 Task: Look for space in Nabīnagar, India from 5th June, 2023 to 16th June, 2023 for 2 adults in price range Rs.14000 to Rs.18000. Place can be entire place with 1  bedroom having 1 bed and 1 bathroom. Property type can be house, flat, guest house, hotel. Amenities needed are: wifi, washing machine. Booking option can be shelf check-in. Required host language is English.
Action: Mouse moved to (464, 82)
Screenshot: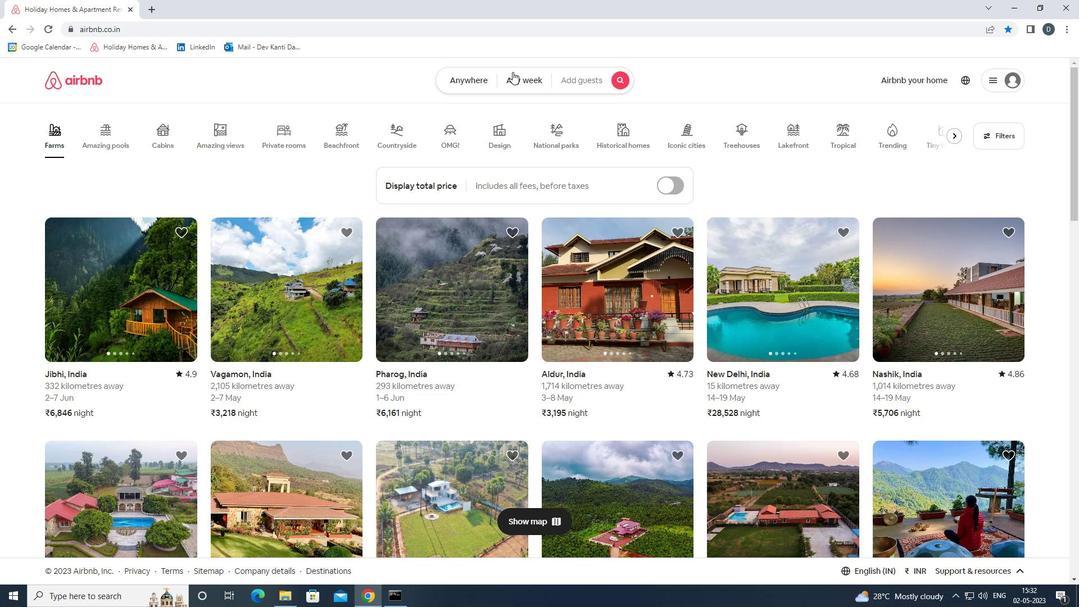 
Action: Mouse pressed left at (464, 82)
Screenshot: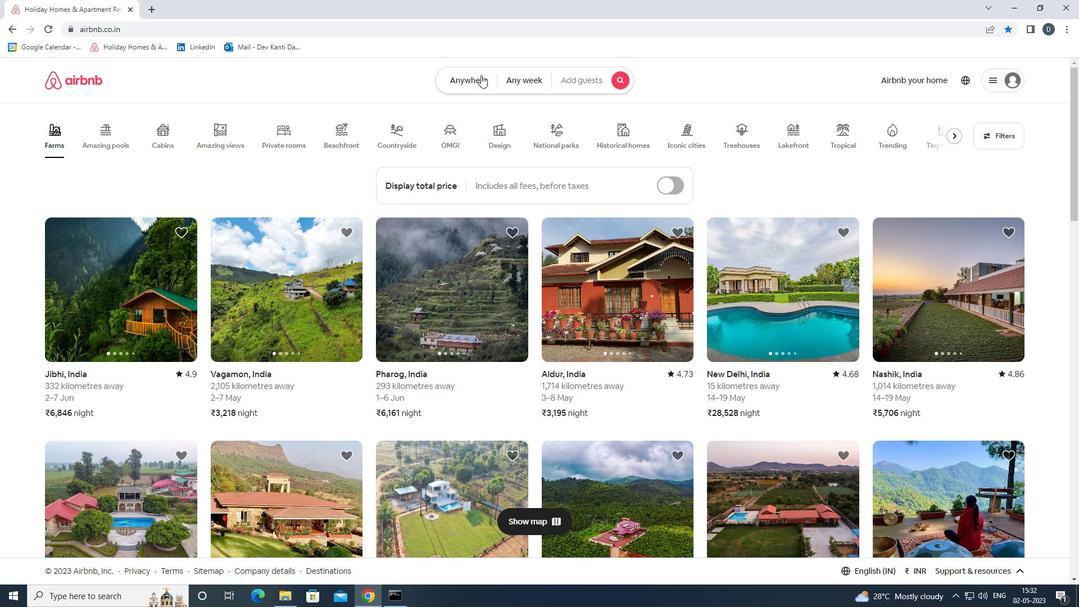 
Action: Mouse moved to (443, 128)
Screenshot: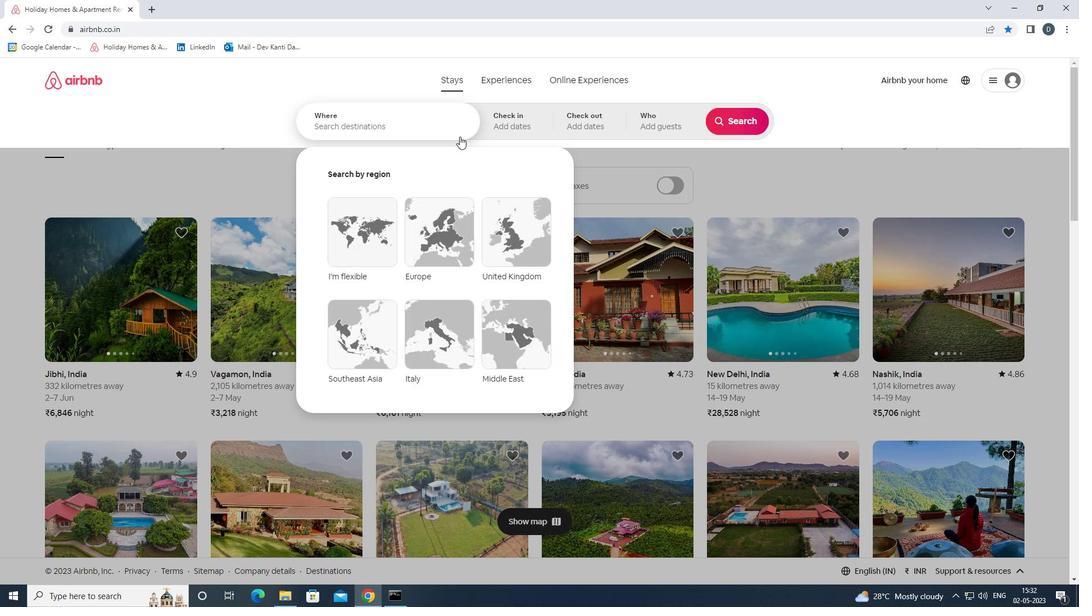 
Action: Mouse pressed left at (443, 128)
Screenshot: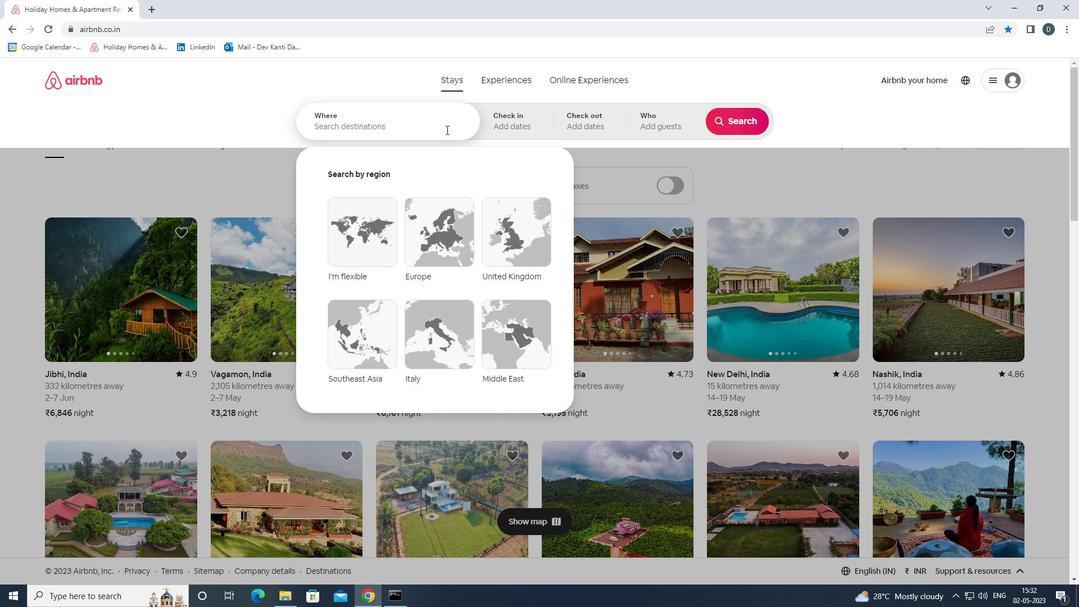 
Action: Mouse moved to (440, 128)
Screenshot: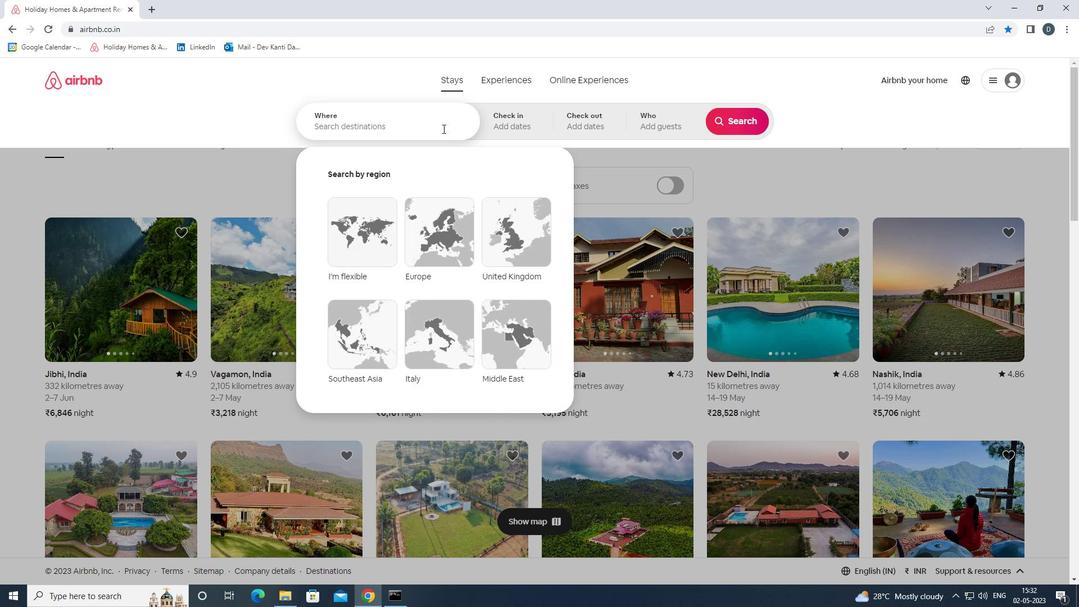 
Action: Key pressed <Key.shift>NABINAGAR<Key.down><Key.down><Key.up><Key.up>,<Key.shift>INDIA<Key.enter>
Screenshot: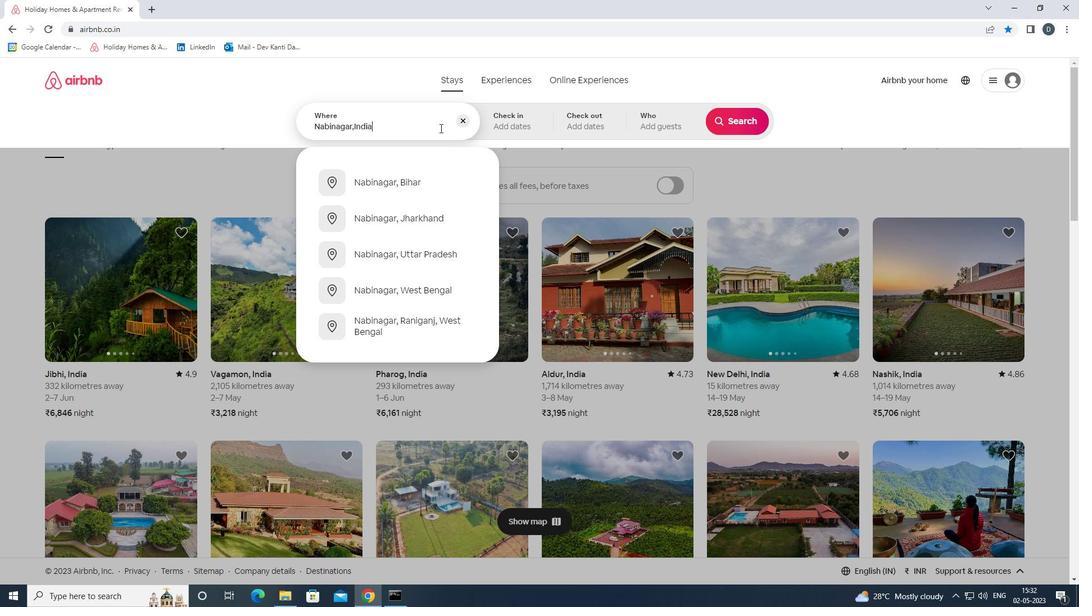 
Action: Mouse moved to (592, 286)
Screenshot: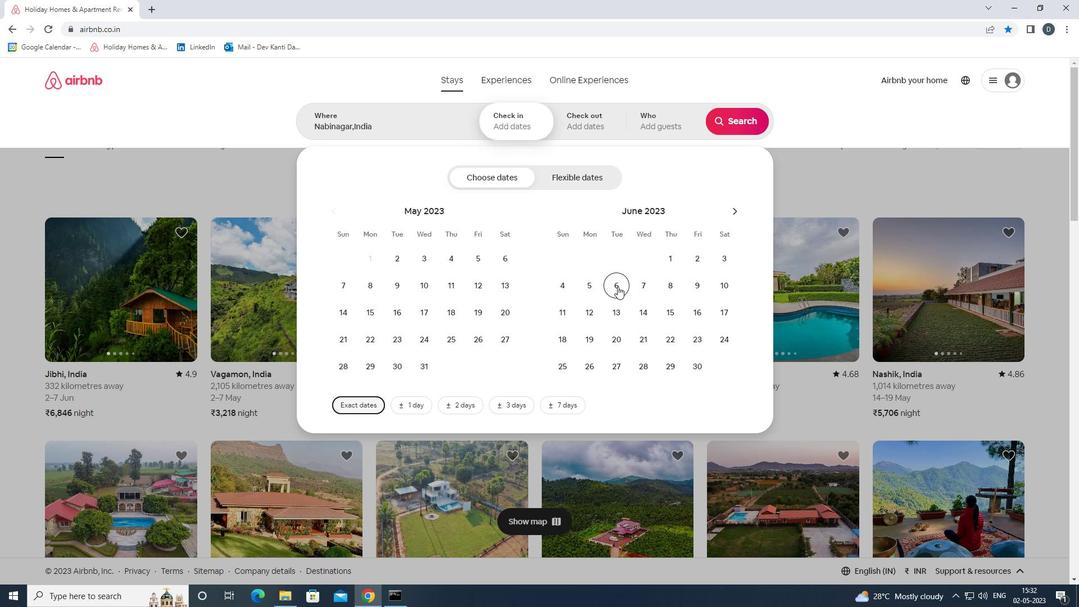 
Action: Mouse pressed left at (592, 286)
Screenshot: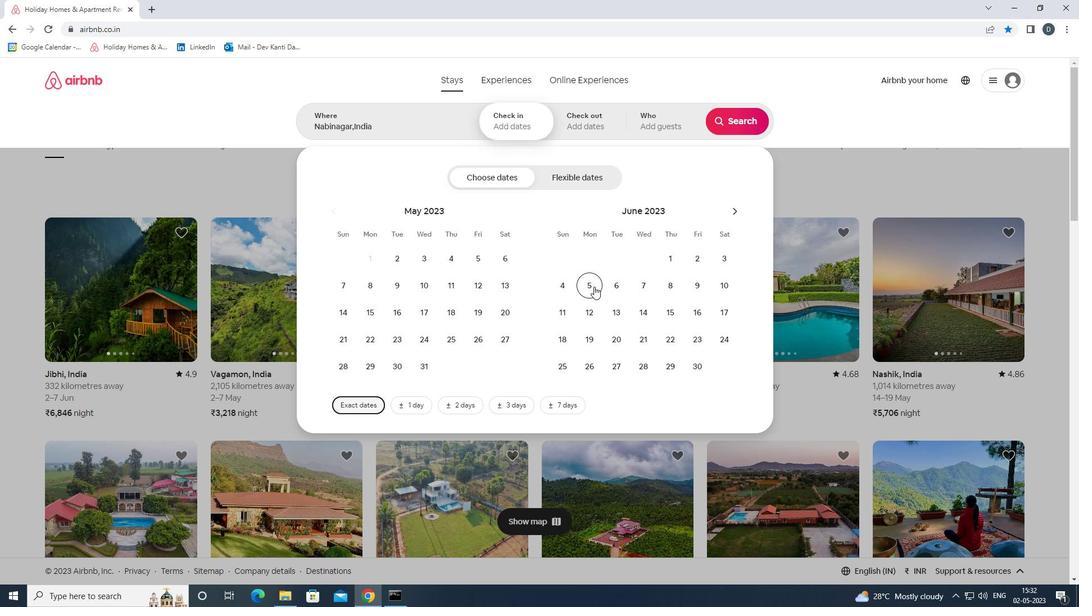 
Action: Mouse moved to (697, 317)
Screenshot: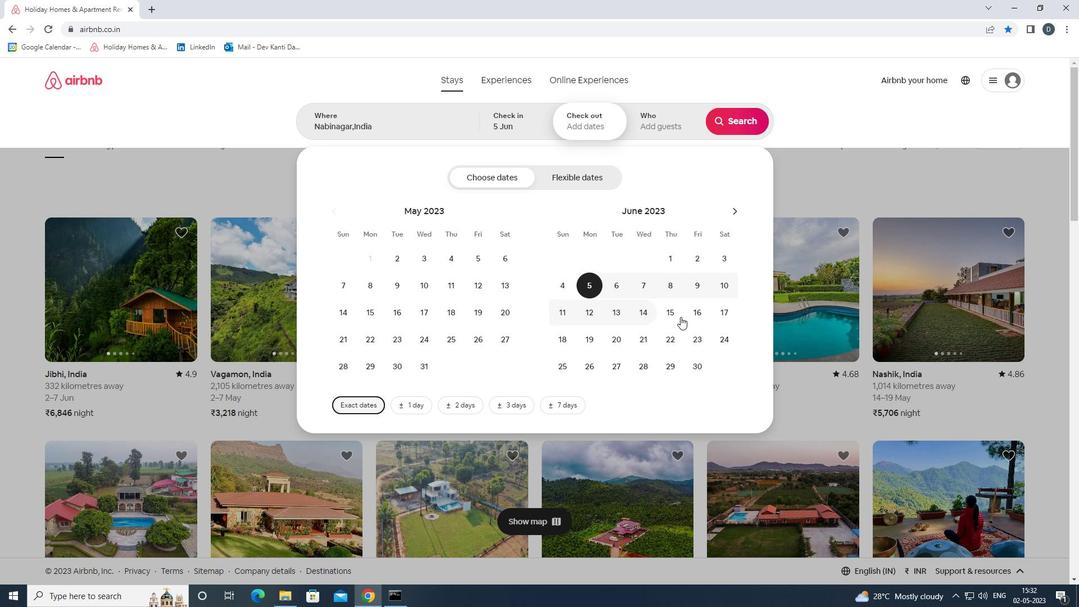 
Action: Mouse pressed left at (697, 317)
Screenshot: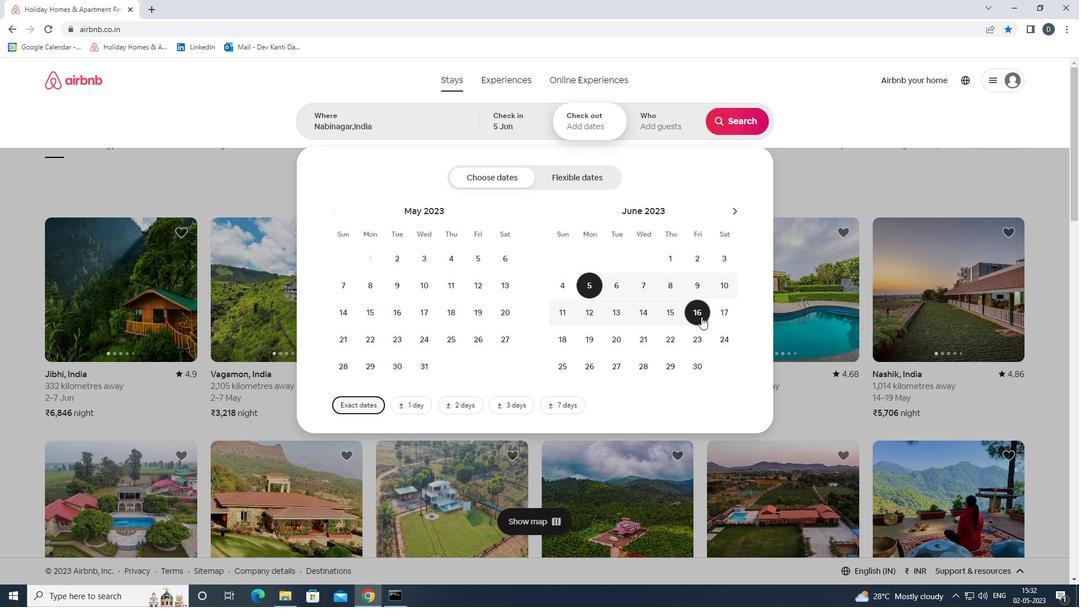 
Action: Mouse moved to (657, 124)
Screenshot: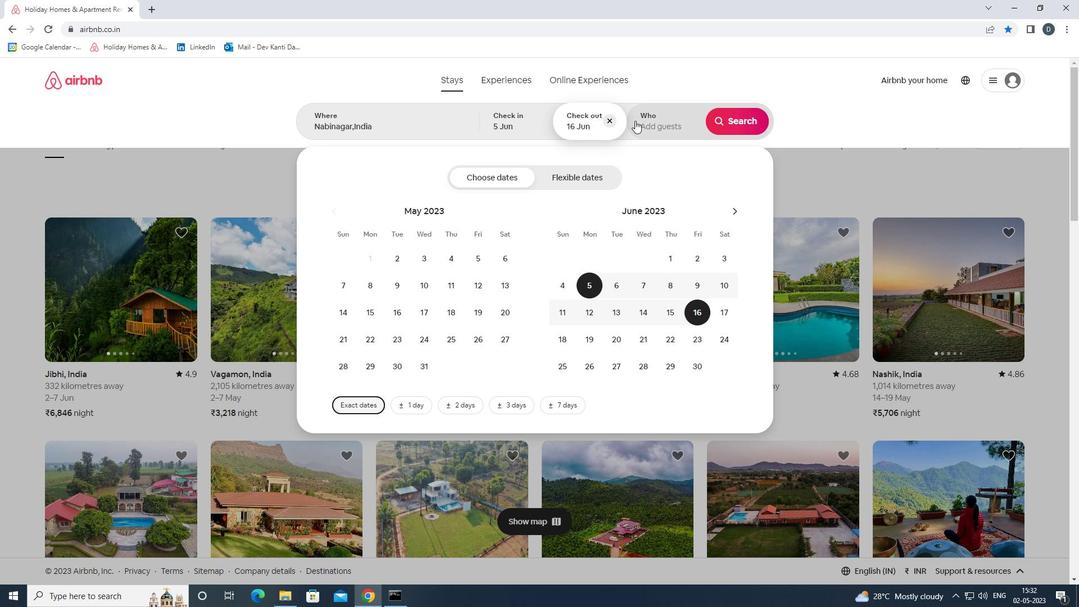 
Action: Mouse pressed left at (657, 124)
Screenshot: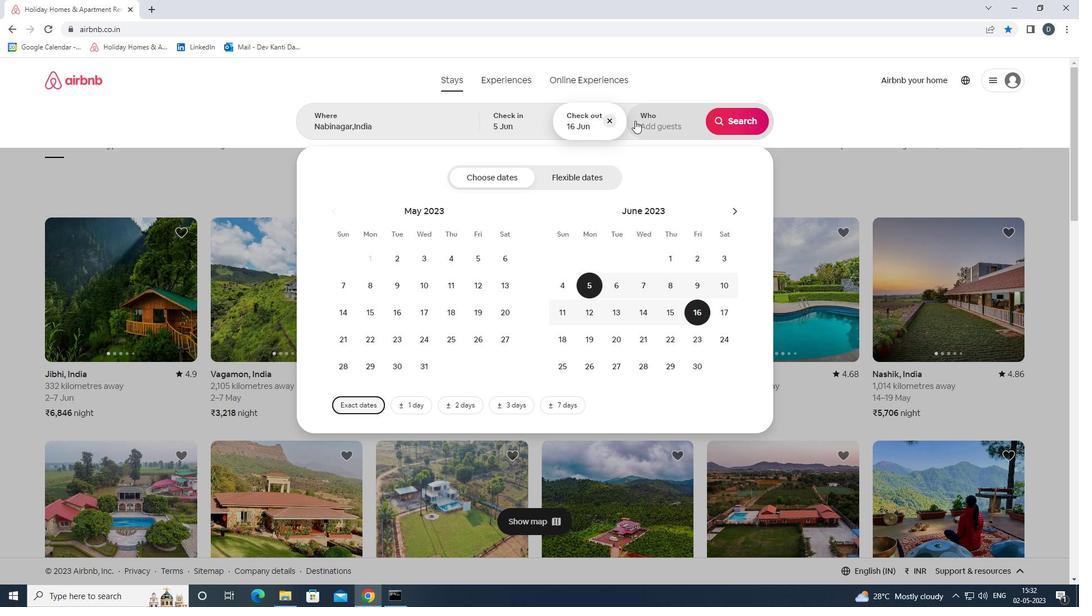 
Action: Mouse moved to (743, 183)
Screenshot: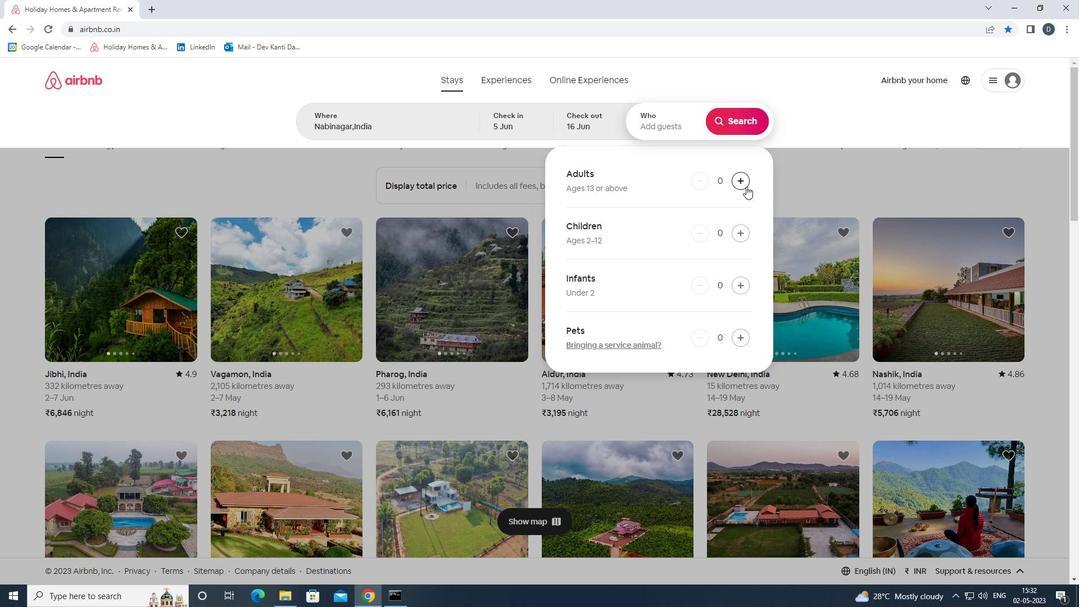 
Action: Mouse pressed left at (743, 183)
Screenshot: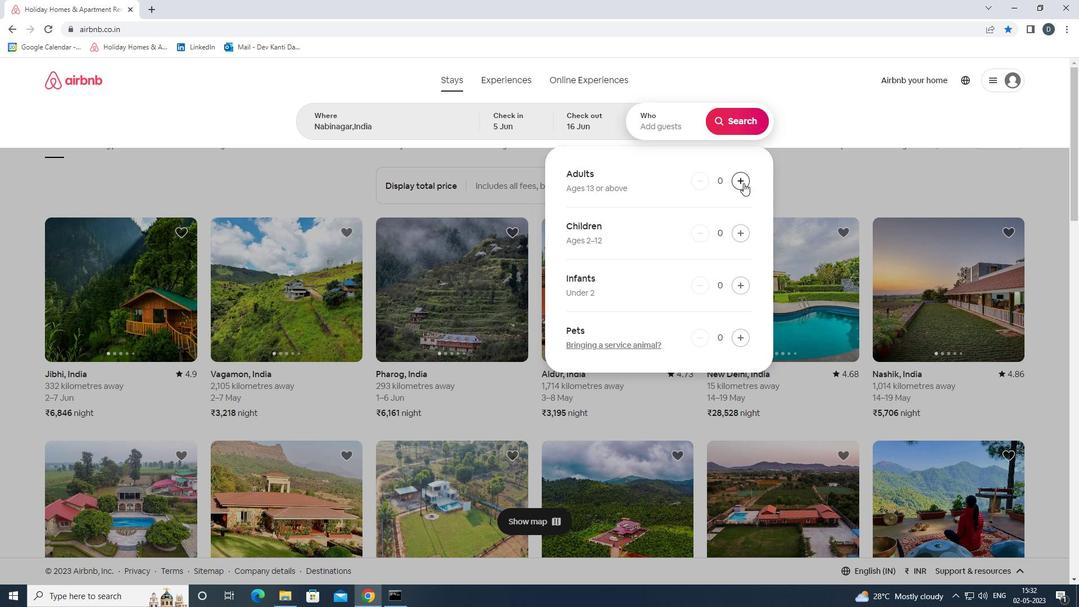 
Action: Mouse pressed left at (743, 183)
Screenshot: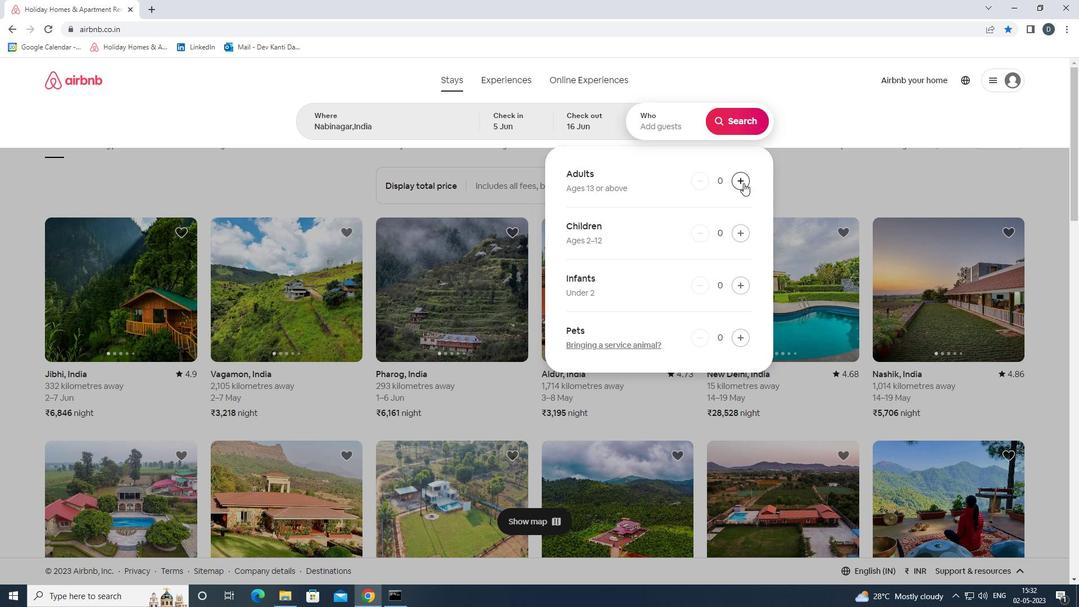 
Action: Mouse moved to (730, 127)
Screenshot: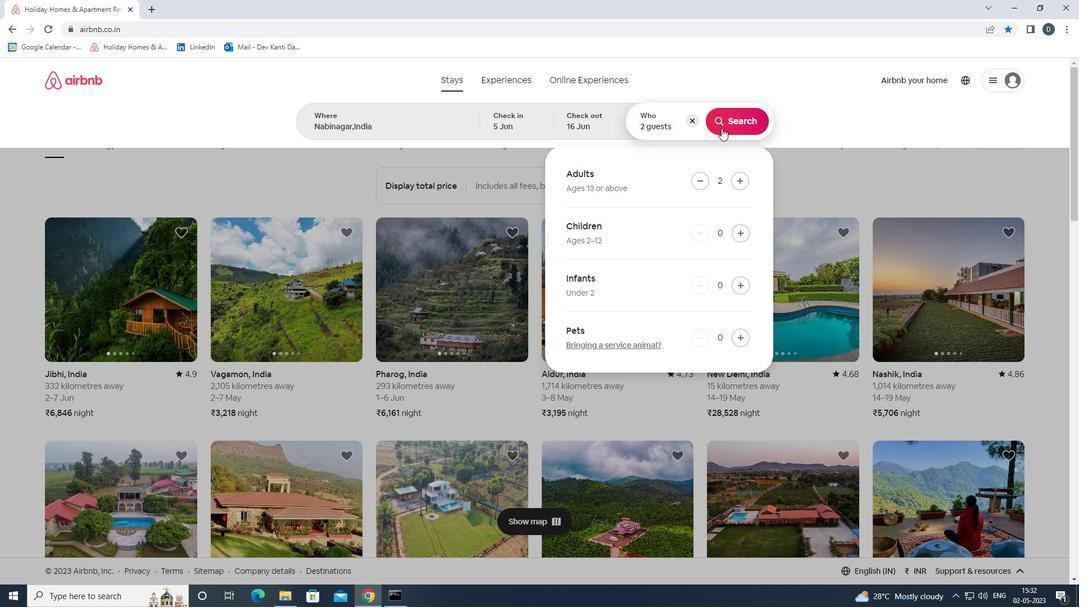 
Action: Mouse pressed left at (730, 127)
Screenshot: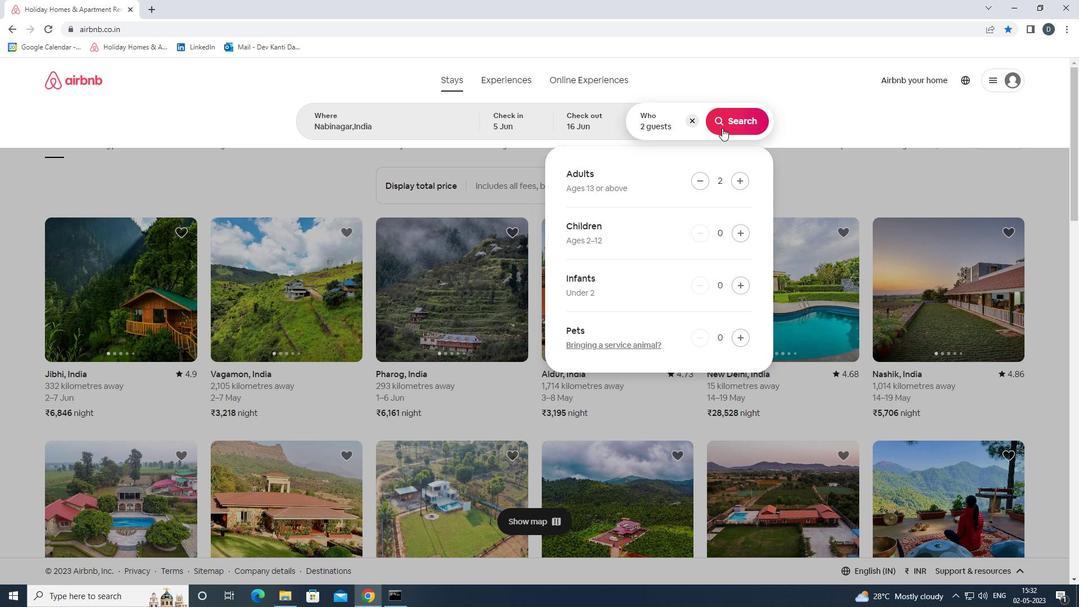 
Action: Mouse moved to (1026, 120)
Screenshot: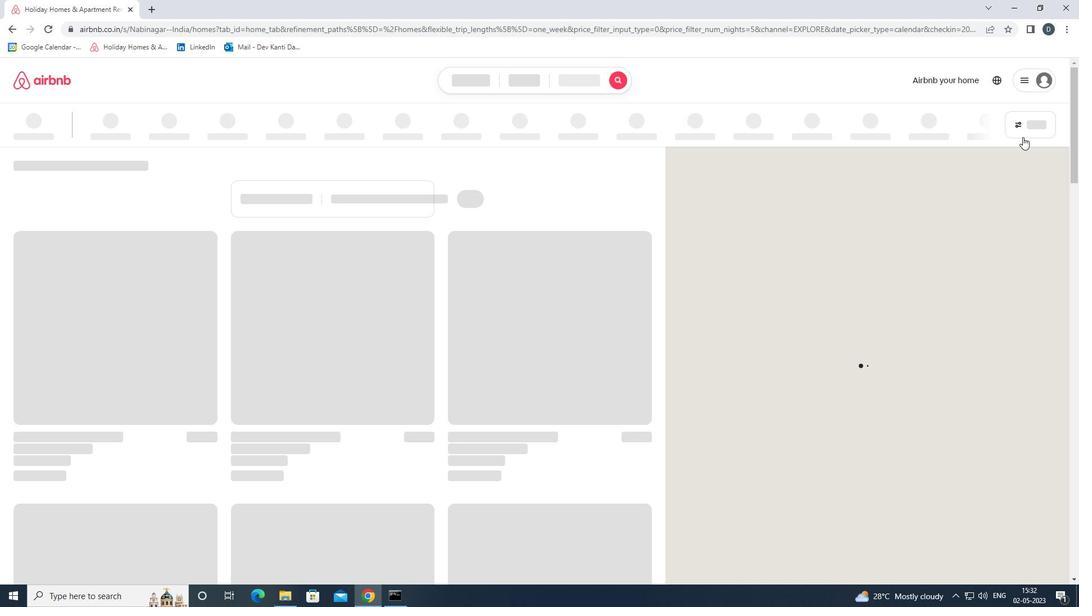 
Action: Mouse pressed left at (1026, 120)
Screenshot: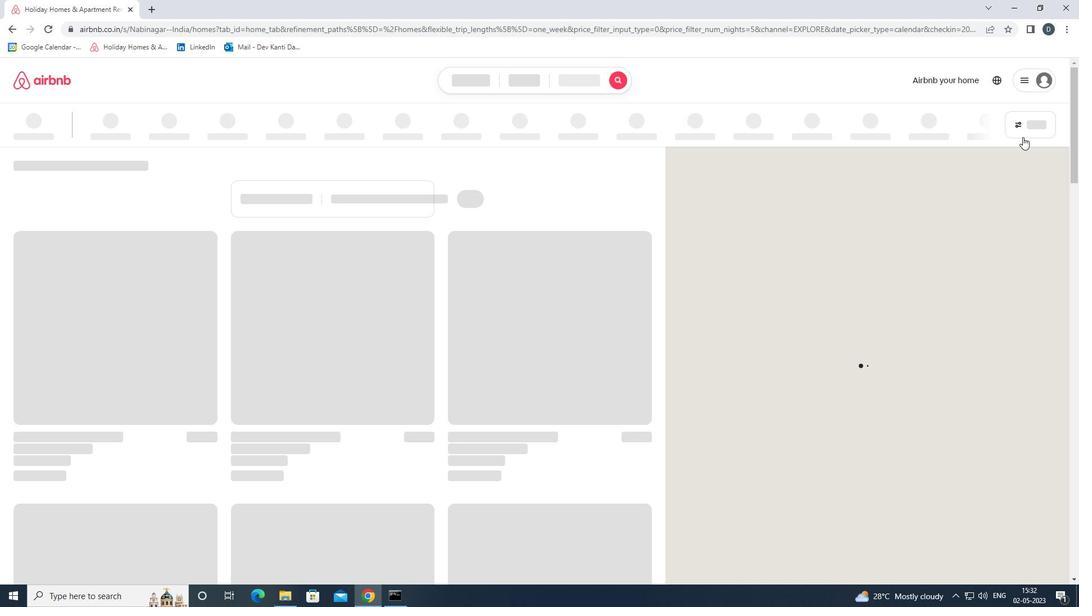 
Action: Mouse moved to (436, 269)
Screenshot: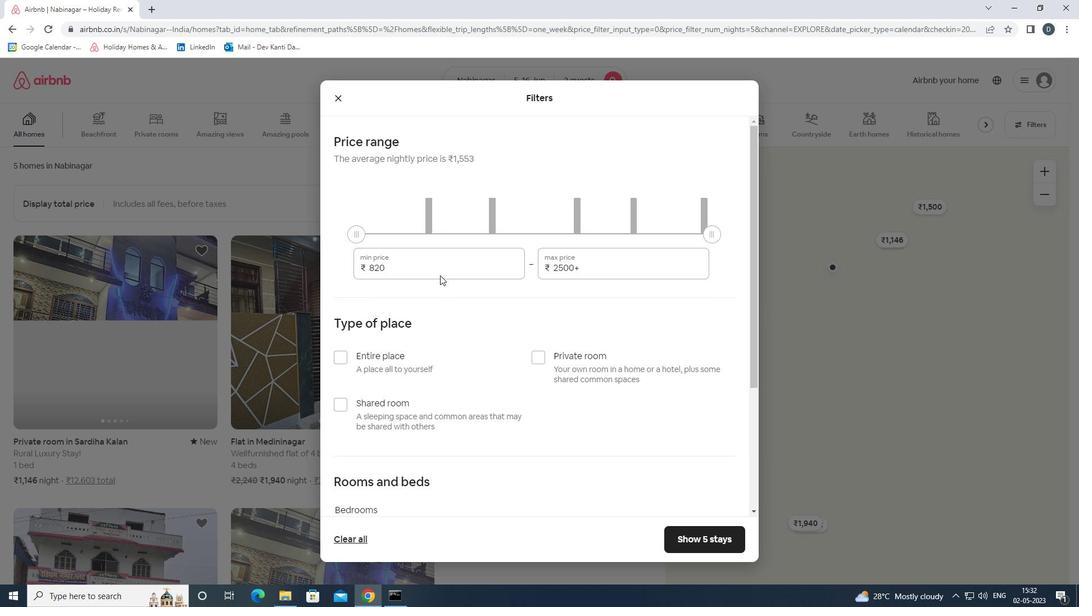 
Action: Mouse pressed left at (436, 269)
Screenshot: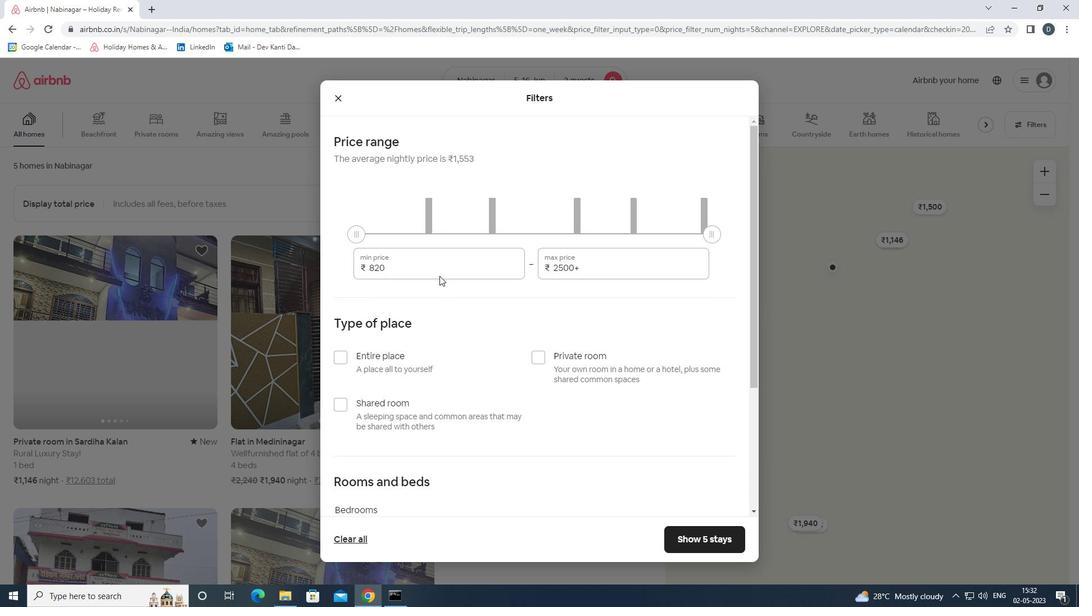 
Action: Mouse pressed left at (436, 269)
Screenshot: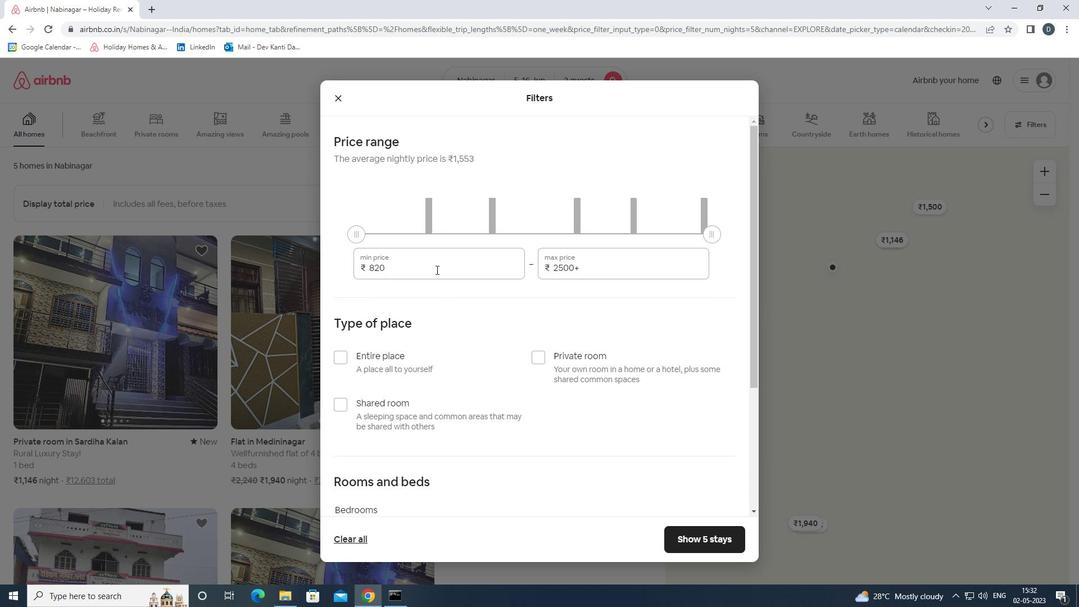 
Action: Mouse moved to (441, 268)
Screenshot: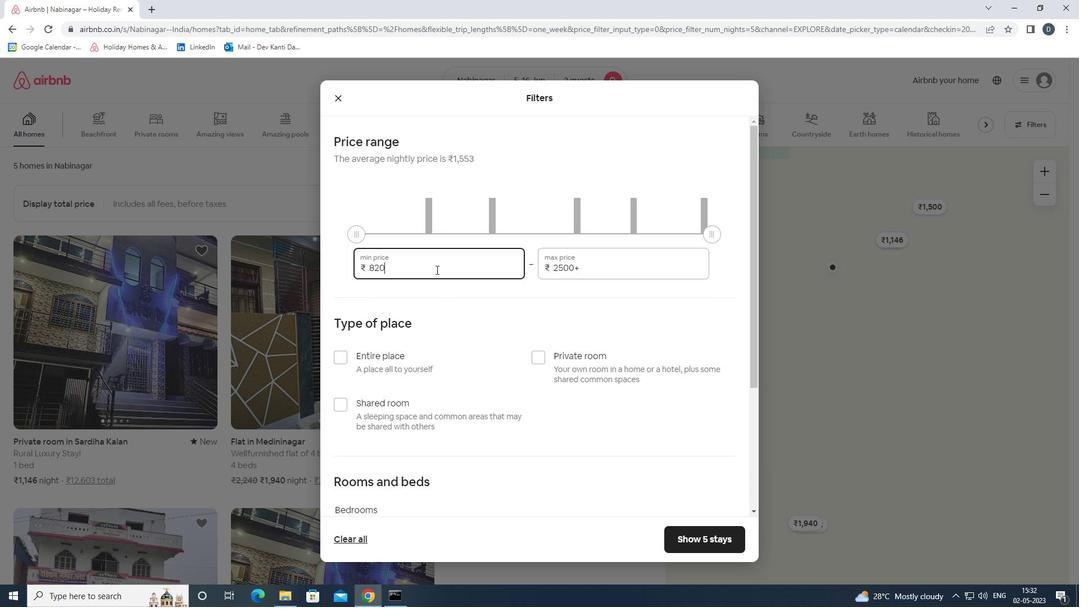 
Action: Key pressed 14000<Key.tab>18000
Screenshot: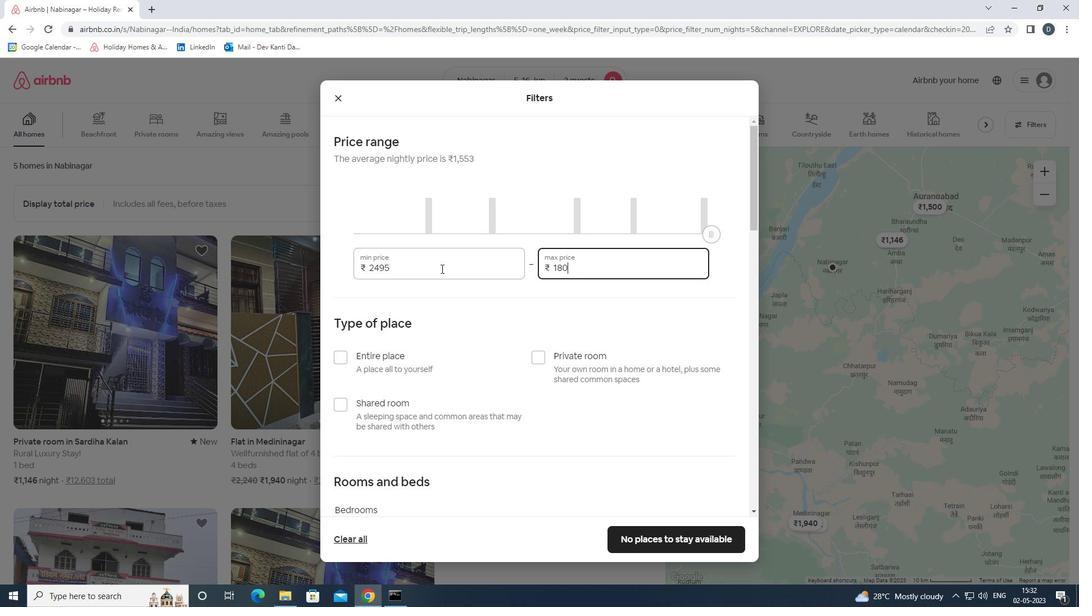 
Action: Mouse moved to (539, 311)
Screenshot: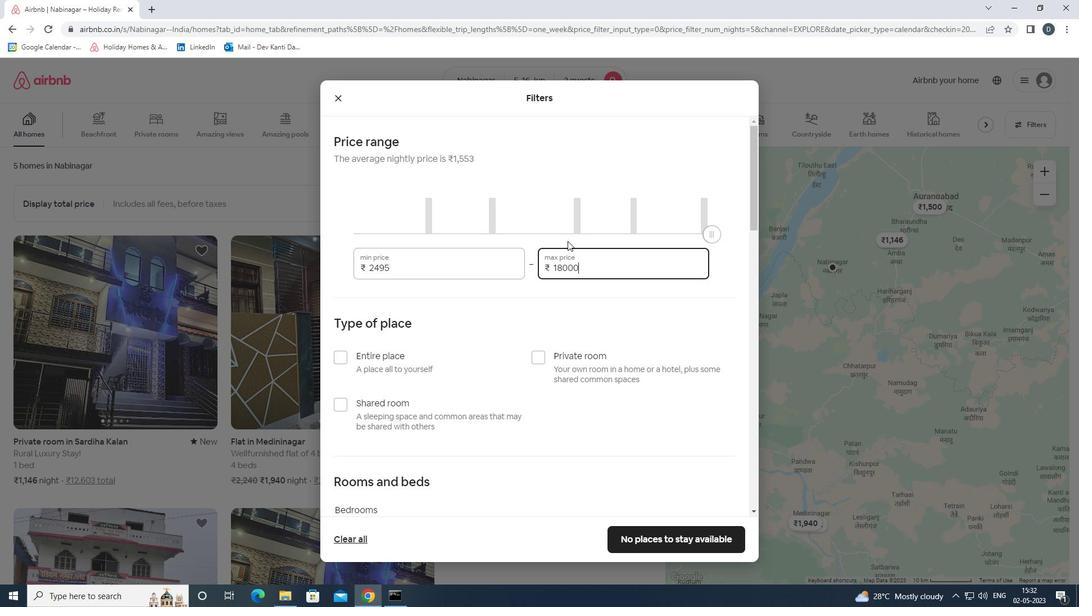 
Action: Mouse scrolled (539, 310) with delta (0, 0)
Screenshot: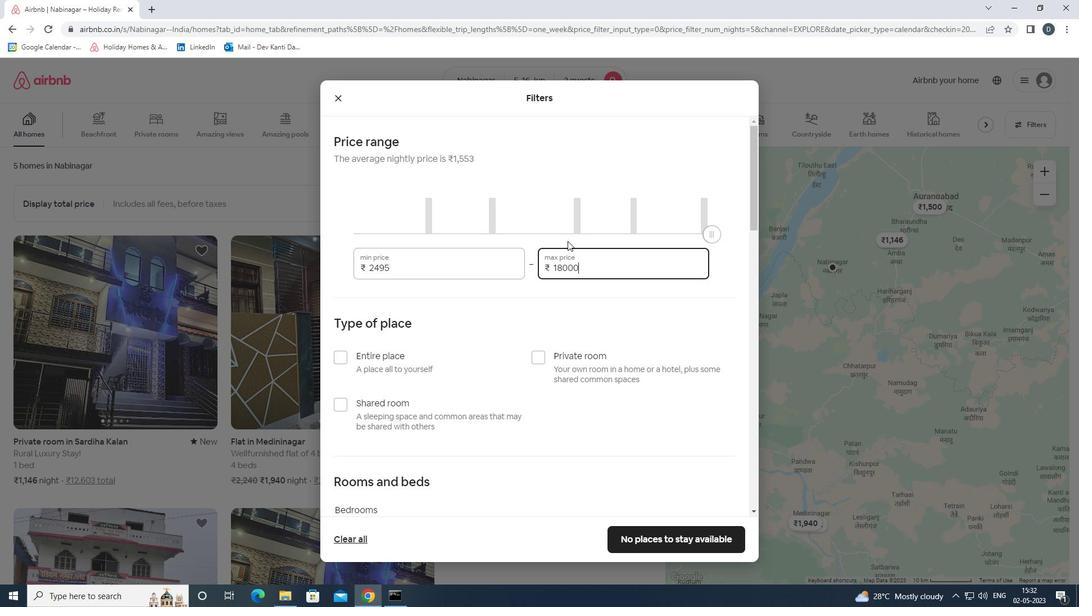 
Action: Mouse moved to (534, 318)
Screenshot: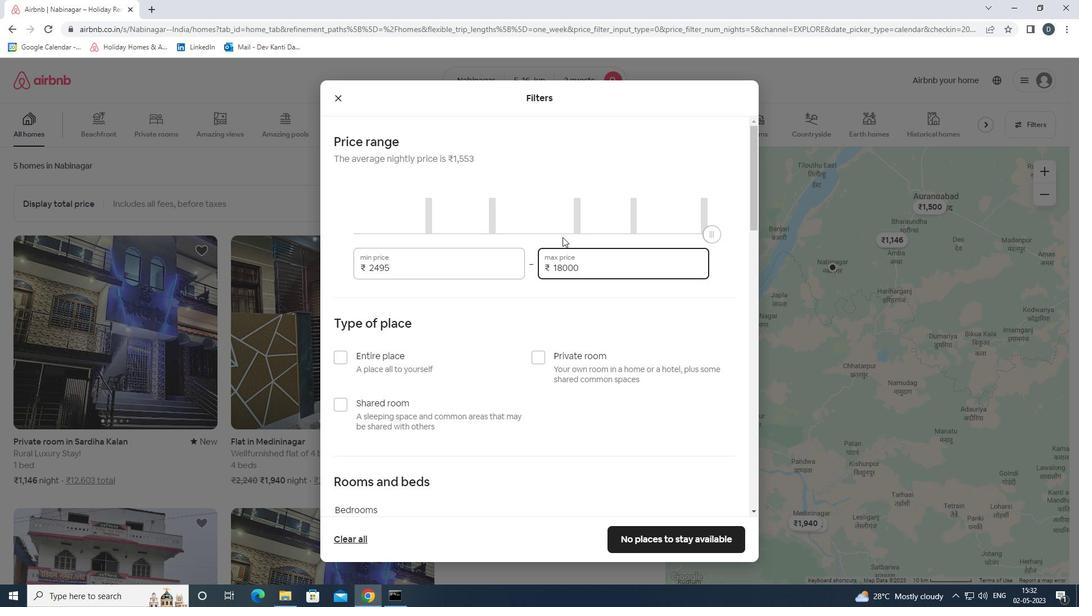 
Action: Mouse scrolled (534, 317) with delta (0, 0)
Screenshot: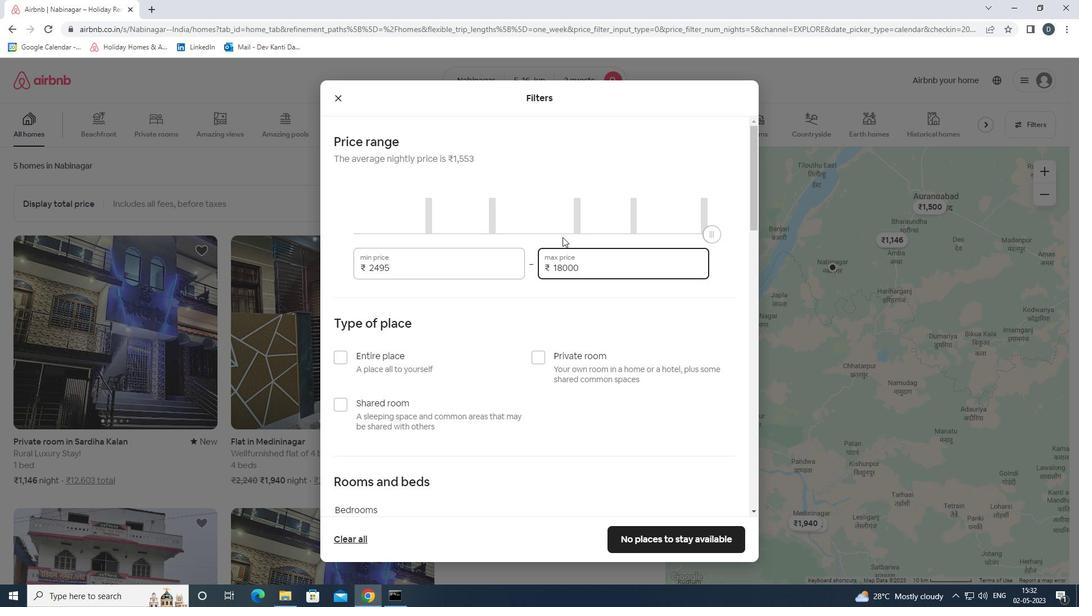 
Action: Mouse moved to (359, 249)
Screenshot: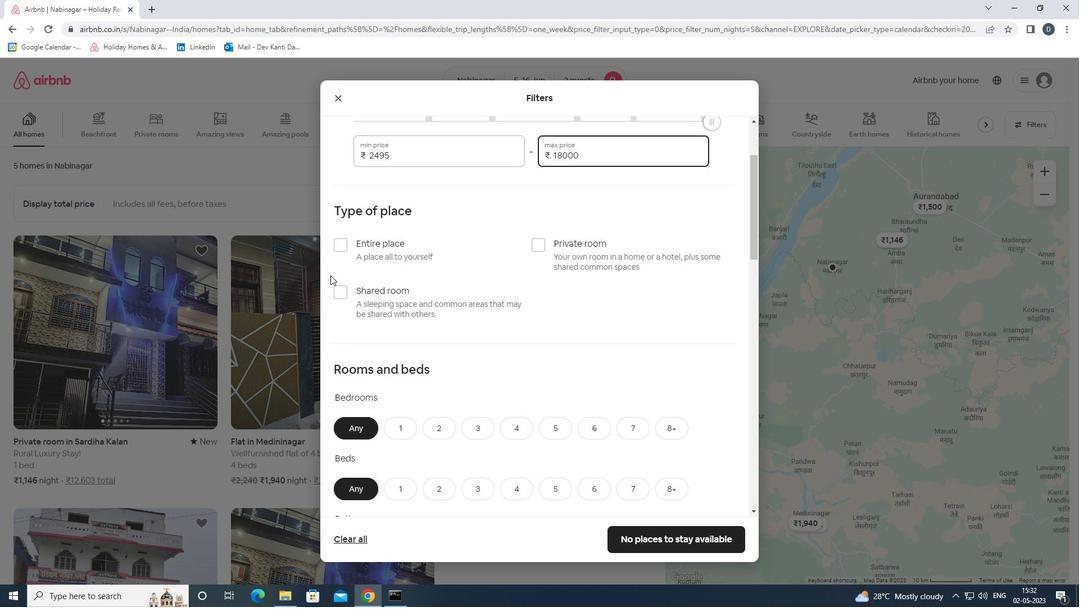 
Action: Mouse pressed left at (359, 249)
Screenshot: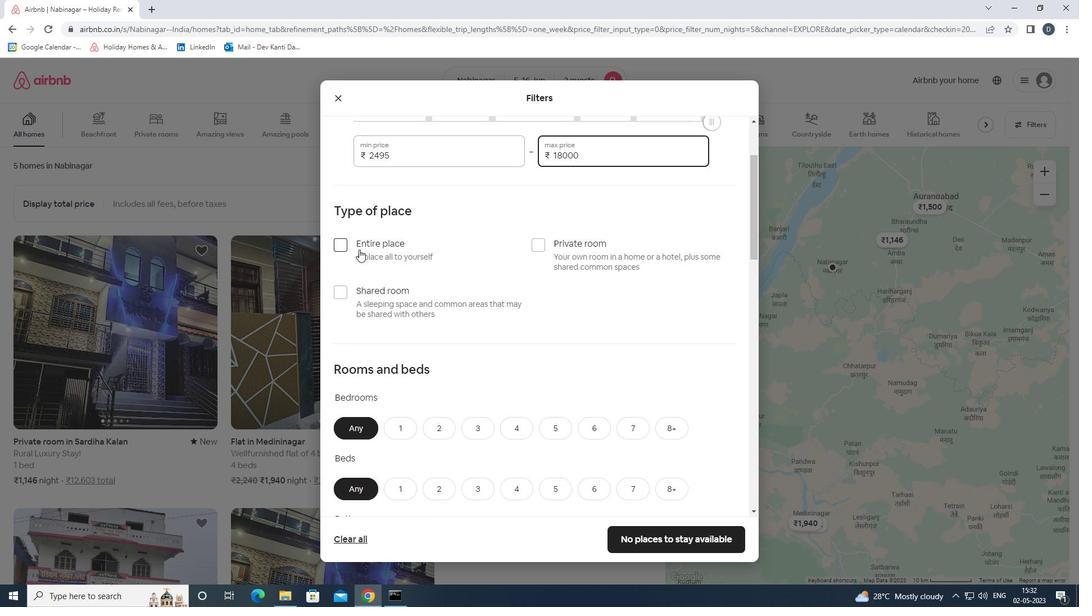 
Action: Mouse moved to (420, 314)
Screenshot: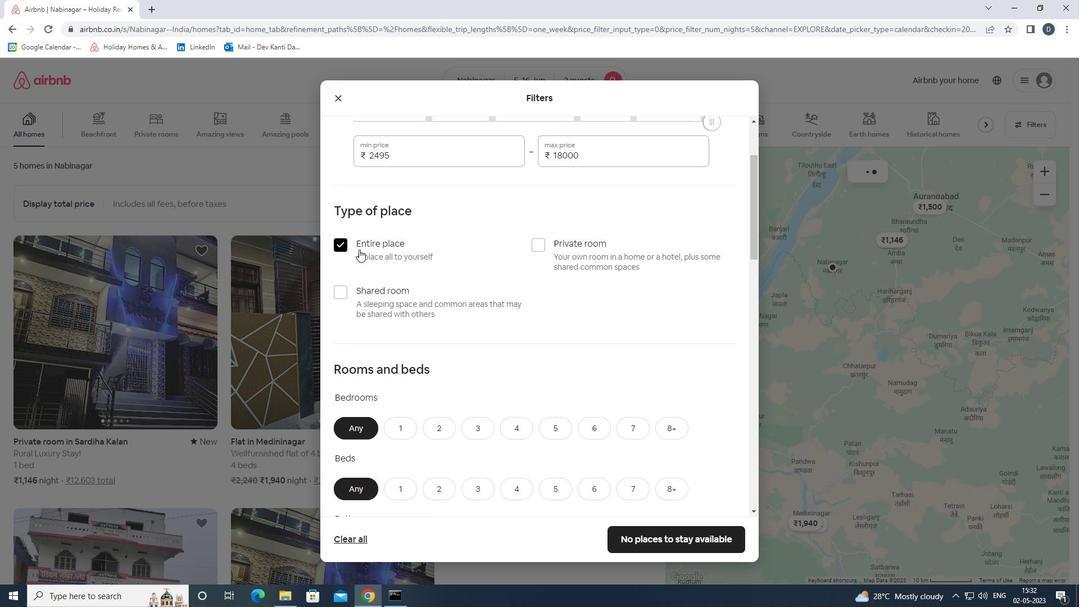 
Action: Mouse scrolled (420, 314) with delta (0, 0)
Screenshot: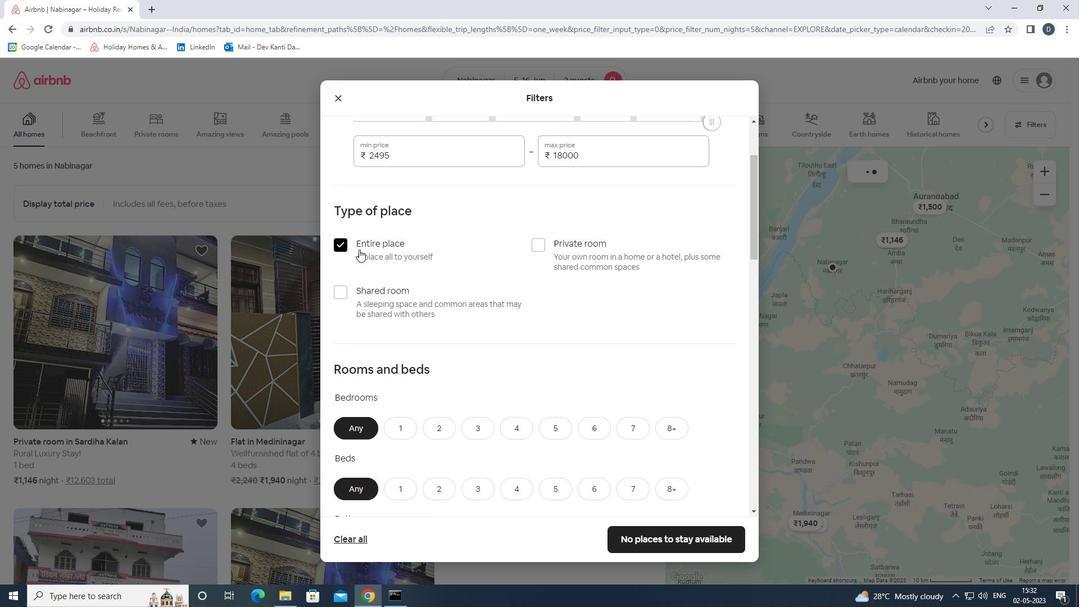
Action: Mouse moved to (425, 319)
Screenshot: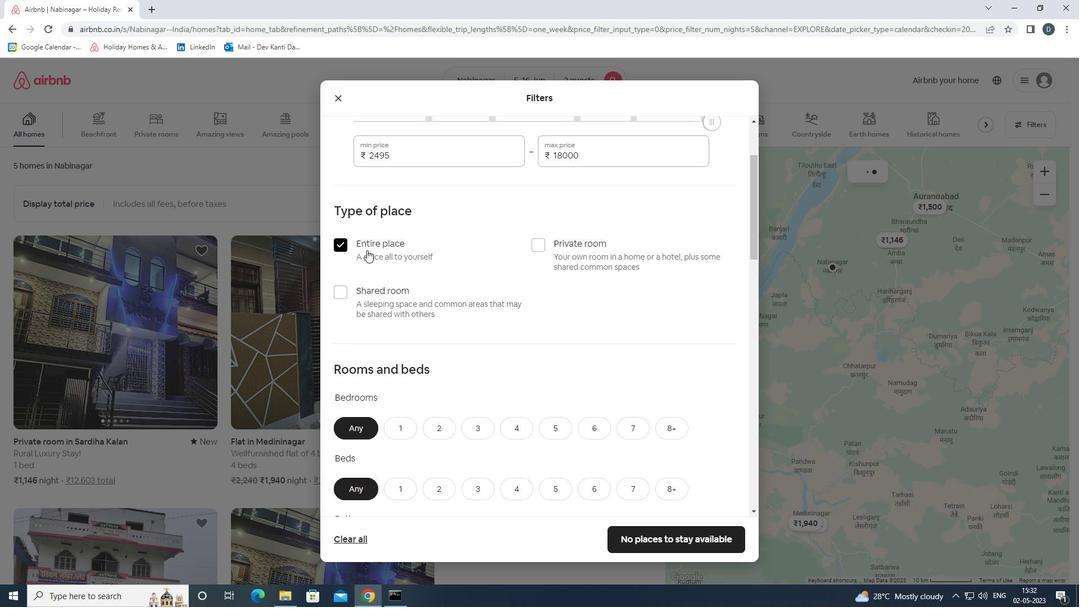 
Action: Mouse scrolled (425, 319) with delta (0, 0)
Screenshot: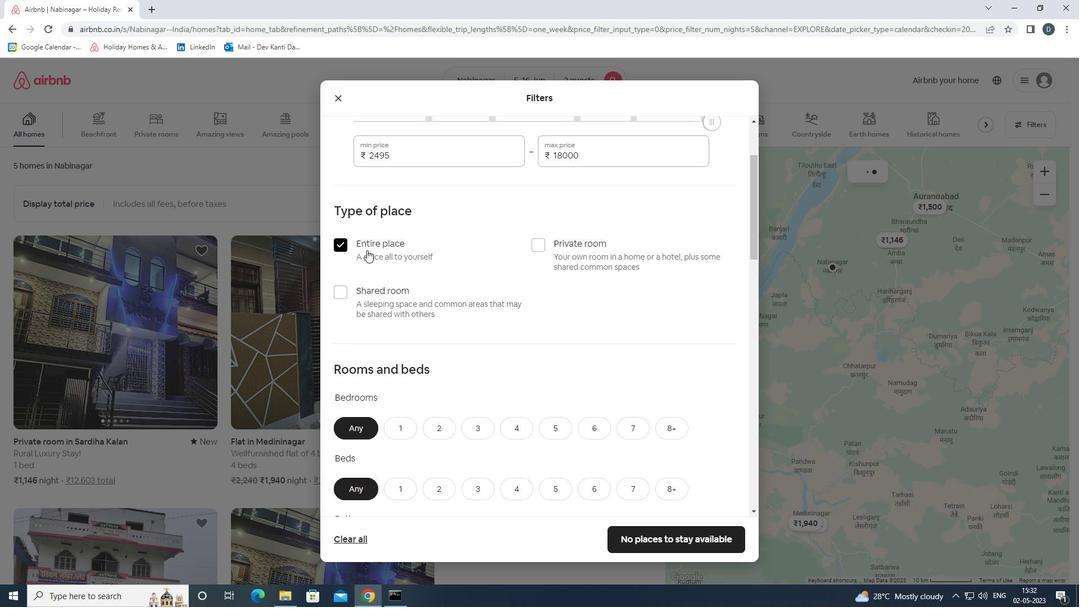 
Action: Mouse moved to (426, 321)
Screenshot: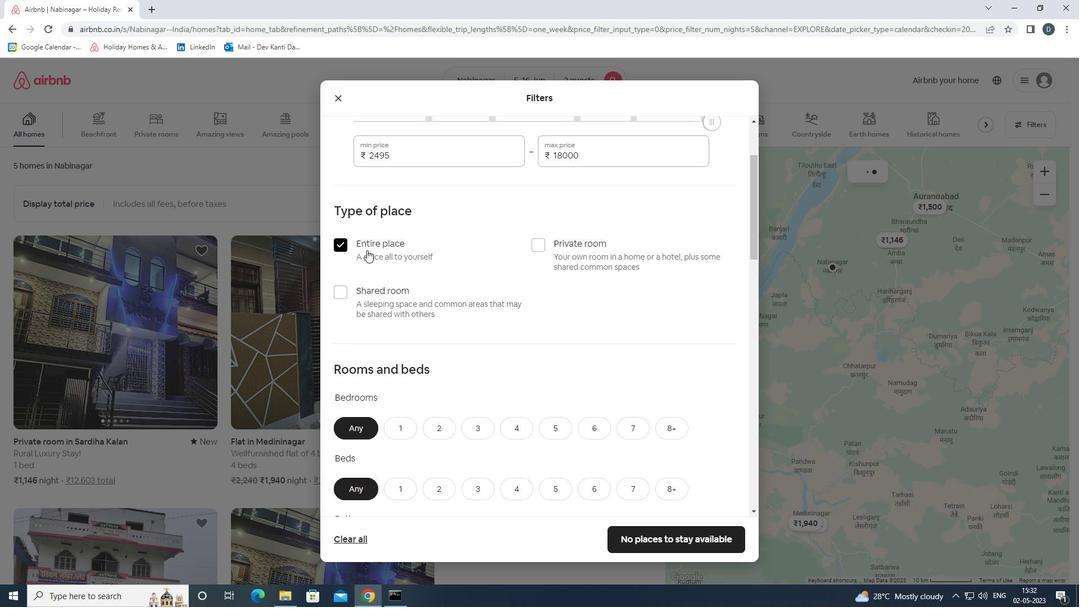 
Action: Mouse scrolled (426, 321) with delta (0, 0)
Screenshot: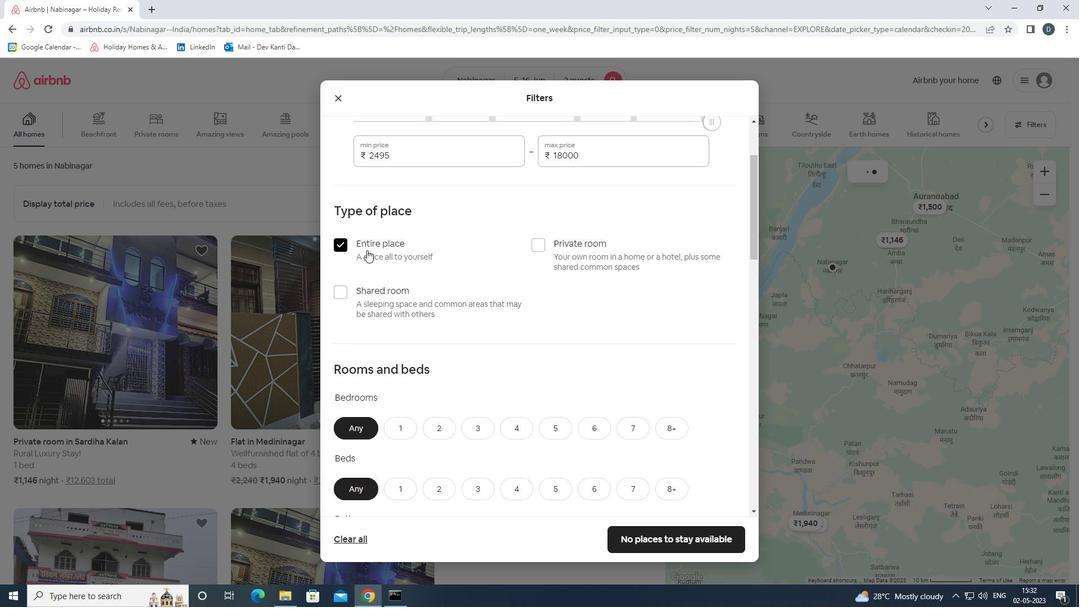
Action: Mouse moved to (393, 255)
Screenshot: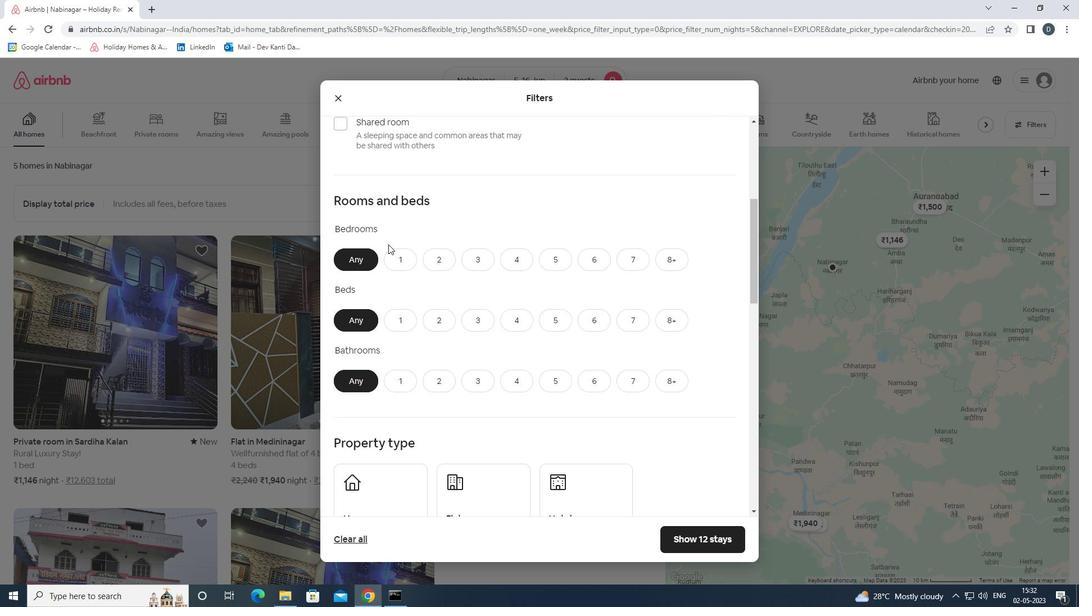 
Action: Mouse pressed left at (393, 255)
Screenshot: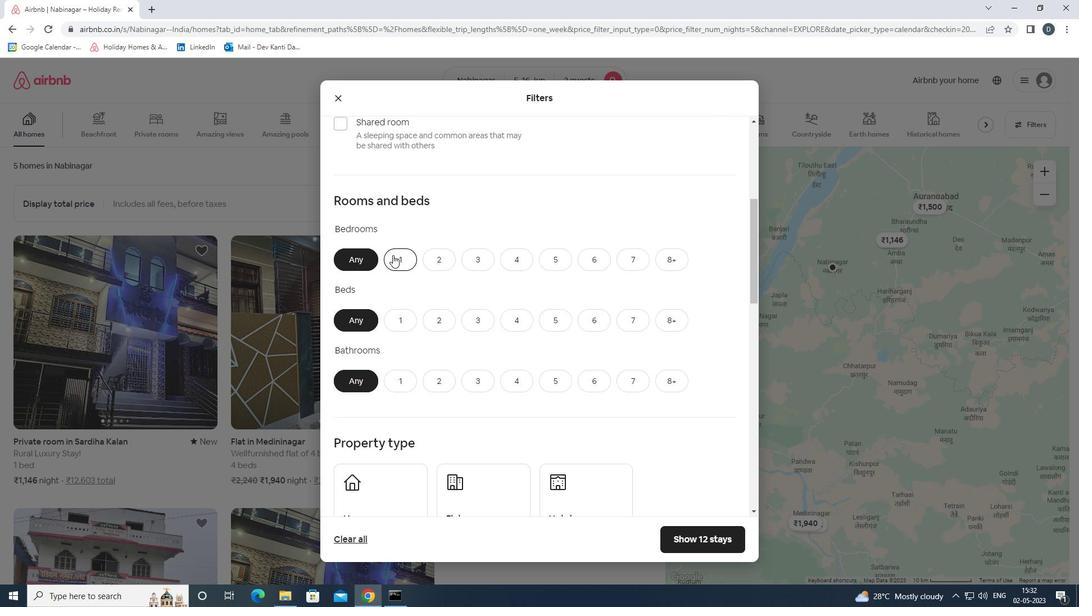 
Action: Mouse moved to (402, 315)
Screenshot: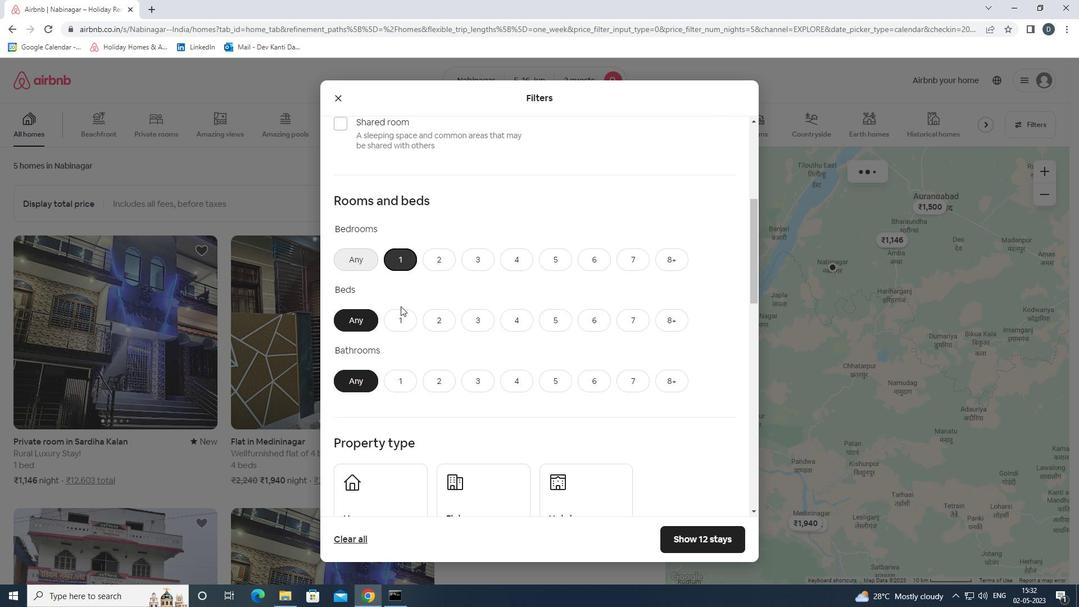 
Action: Mouse pressed left at (402, 315)
Screenshot: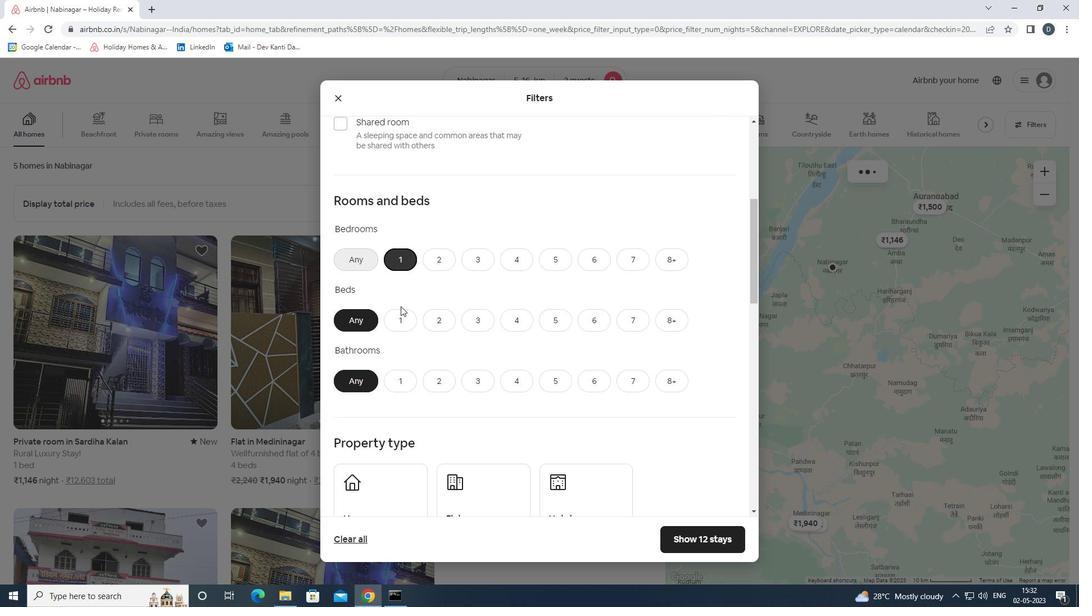 
Action: Mouse moved to (405, 389)
Screenshot: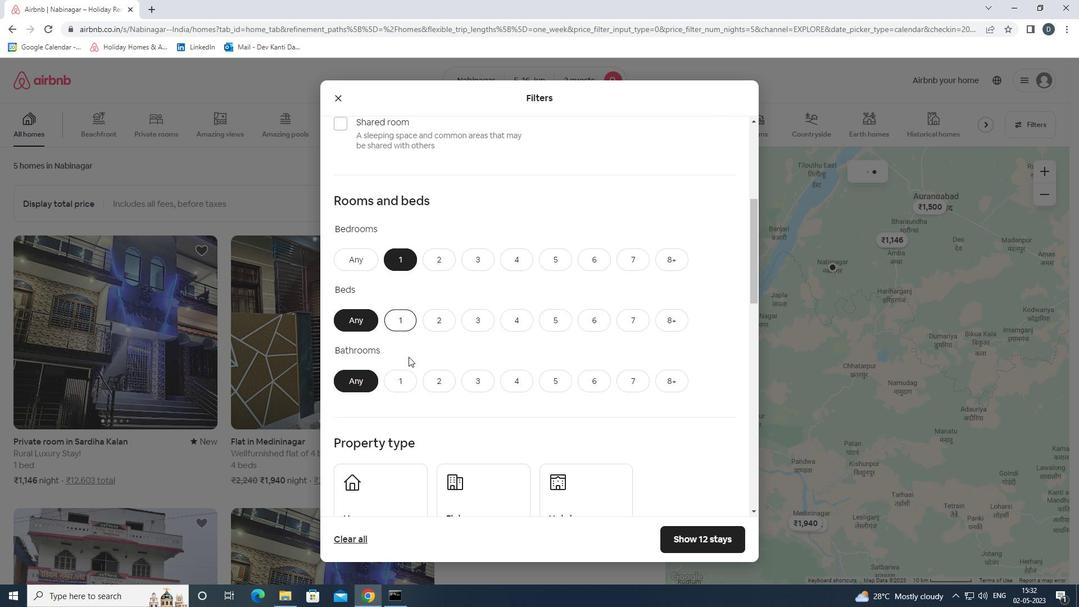 
Action: Mouse pressed left at (405, 389)
Screenshot: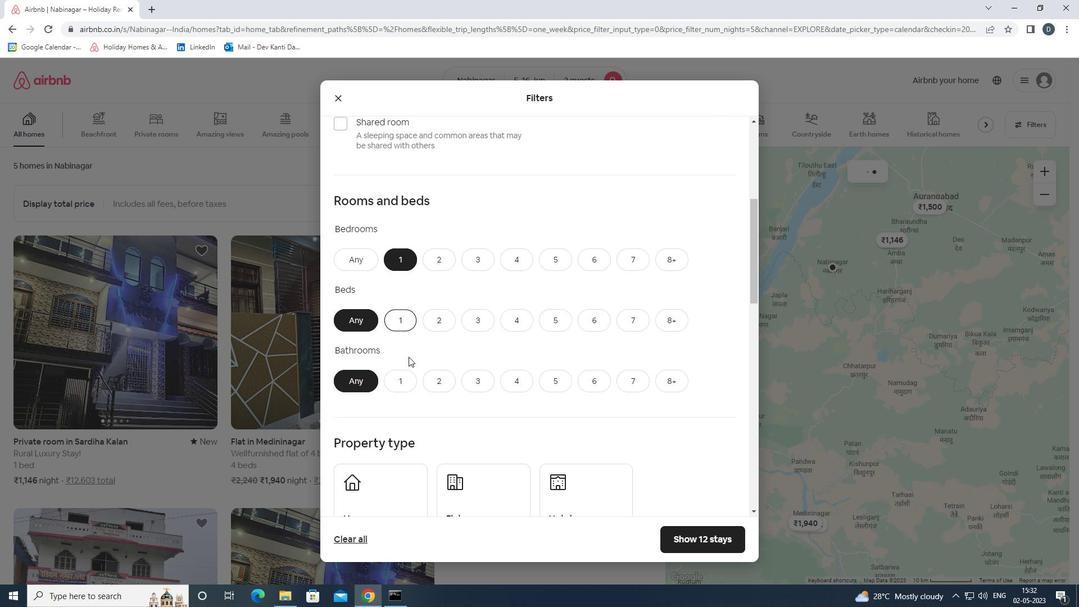 
Action: Mouse moved to (484, 378)
Screenshot: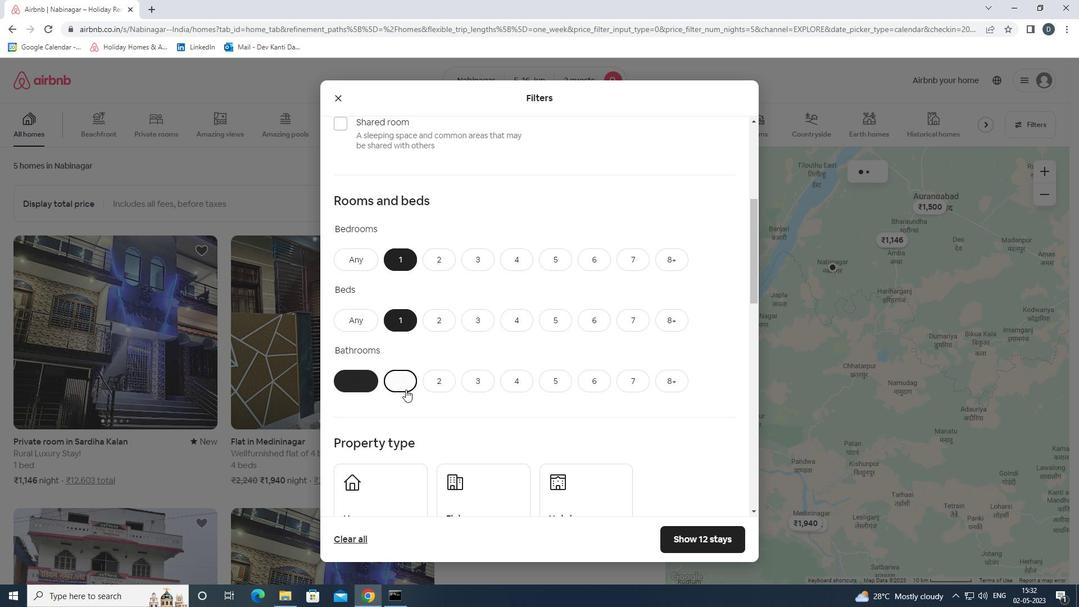 
Action: Mouse scrolled (484, 378) with delta (0, 0)
Screenshot: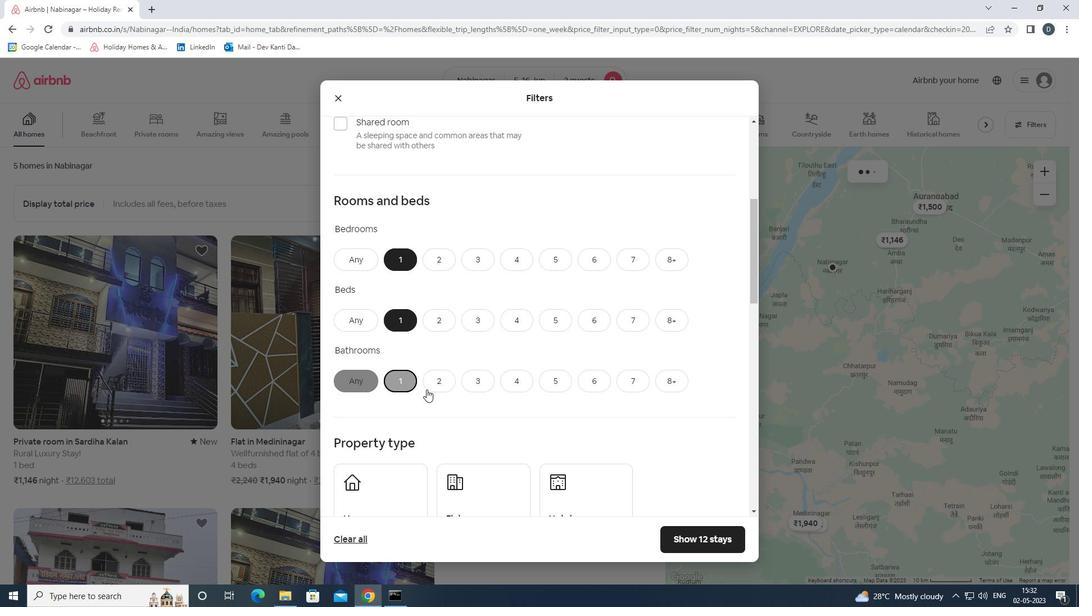 
Action: Mouse scrolled (484, 378) with delta (0, 0)
Screenshot: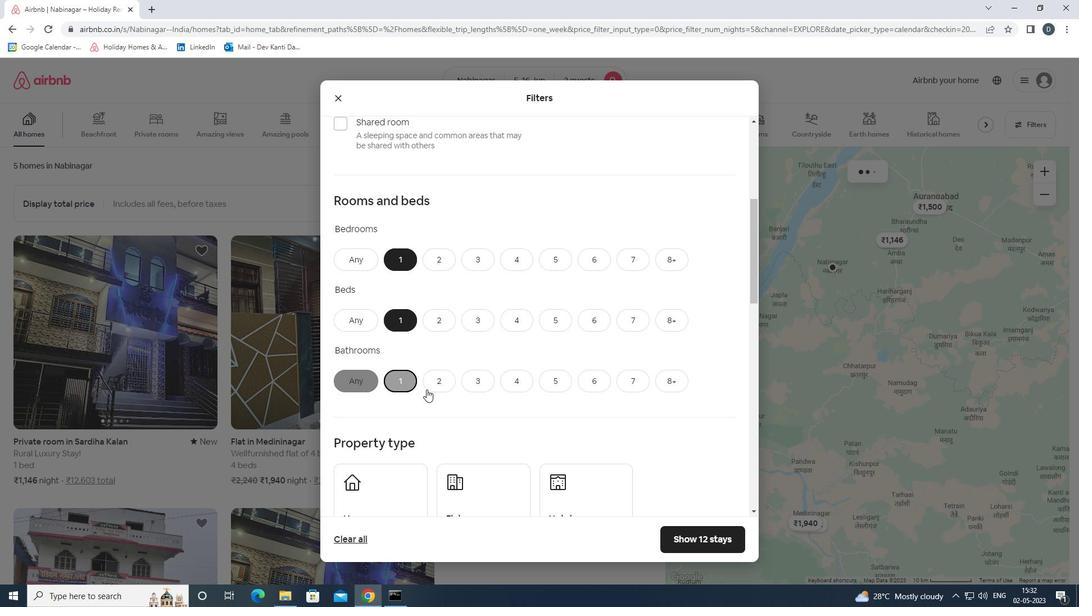 
Action: Mouse scrolled (484, 378) with delta (0, 0)
Screenshot: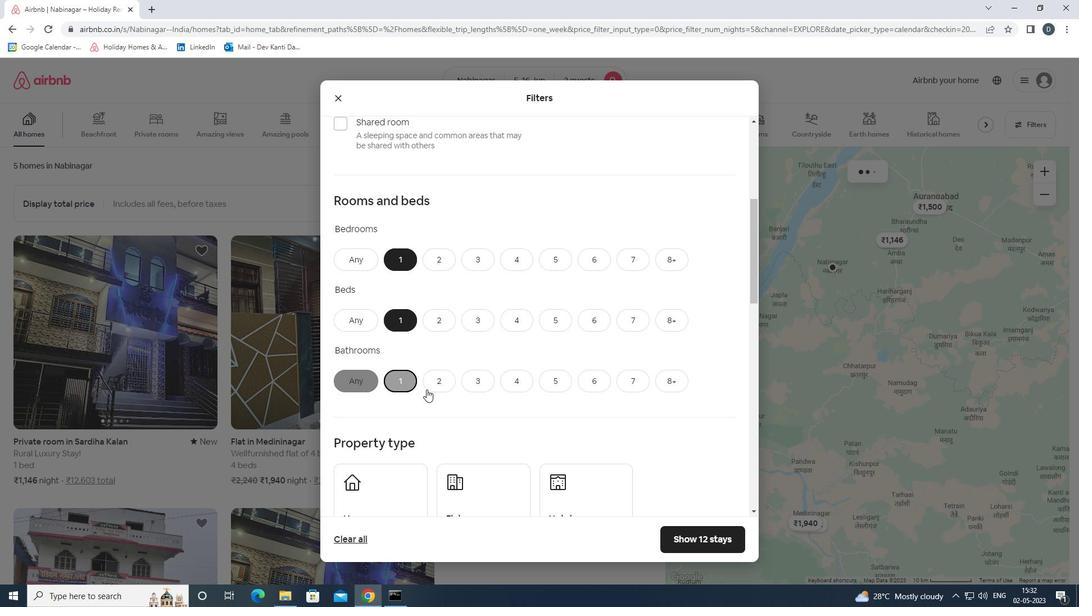 
Action: Mouse moved to (389, 335)
Screenshot: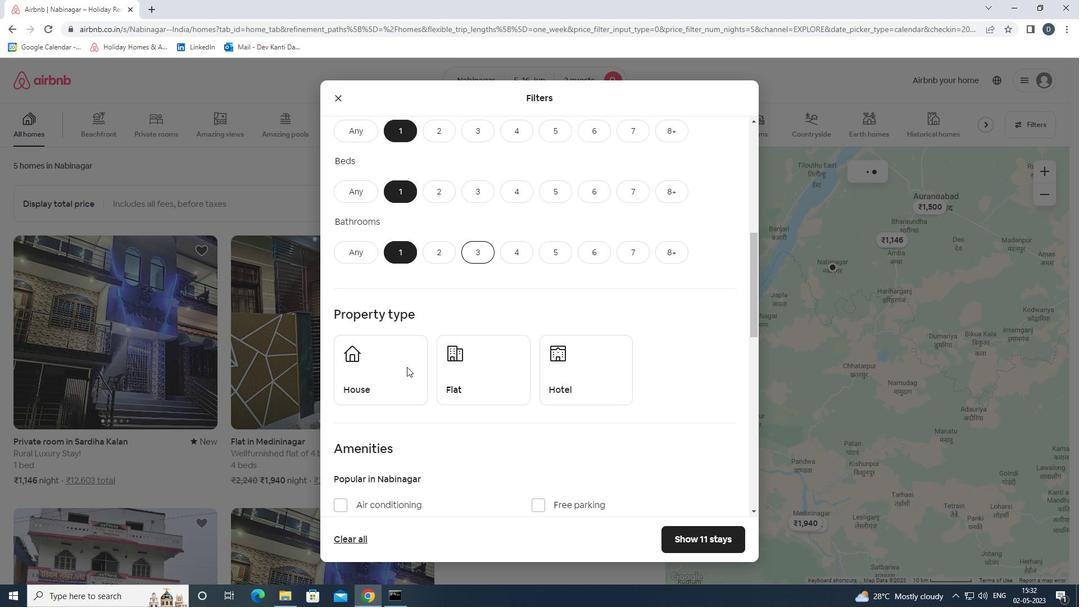 
Action: Mouse pressed left at (389, 335)
Screenshot: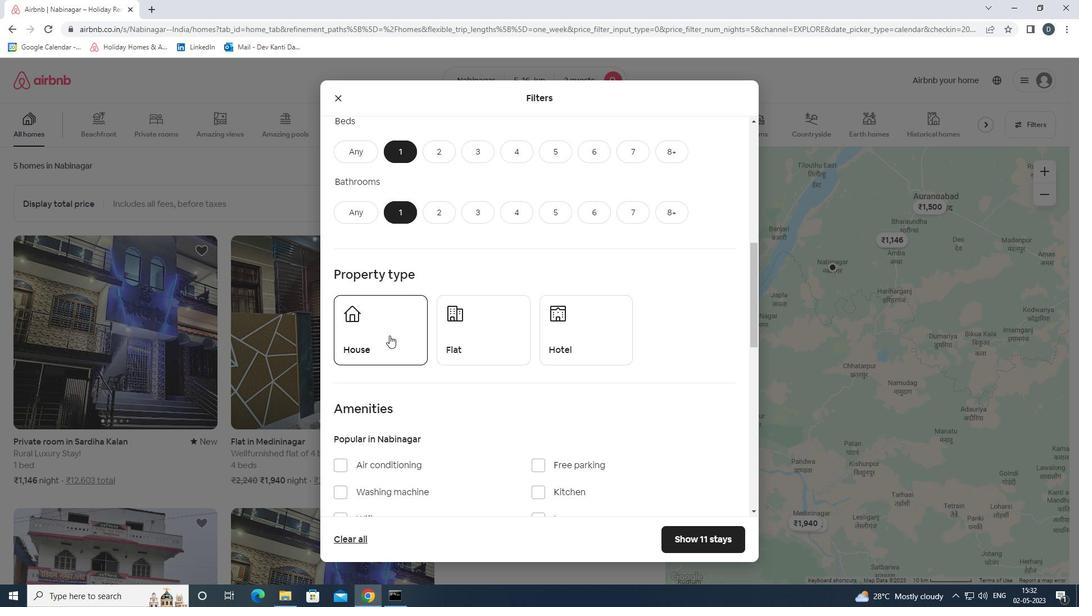 
Action: Mouse moved to (444, 337)
Screenshot: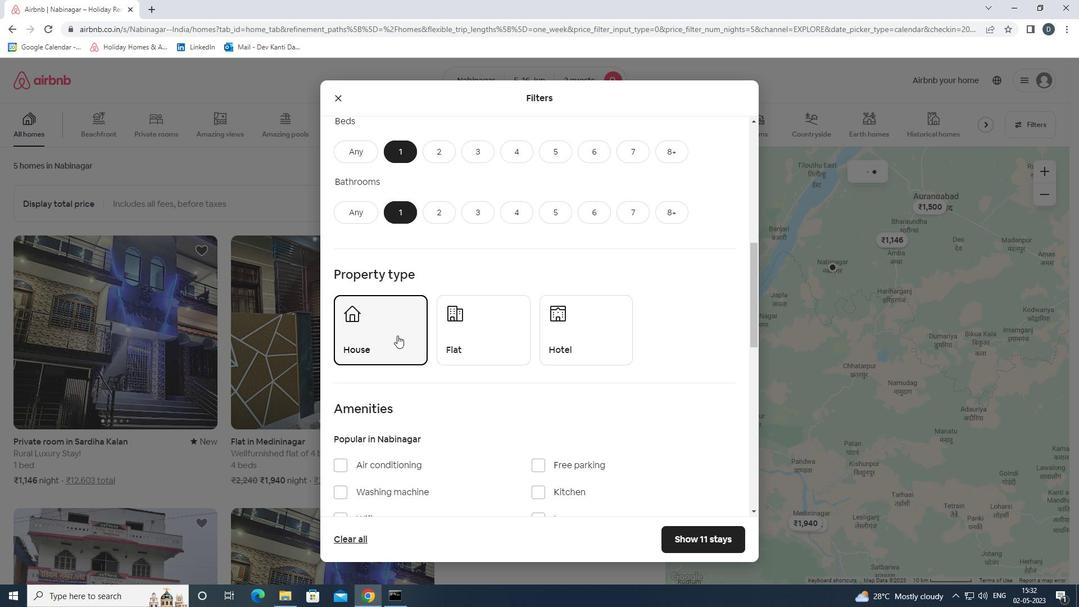 
Action: Mouse pressed left at (444, 337)
Screenshot: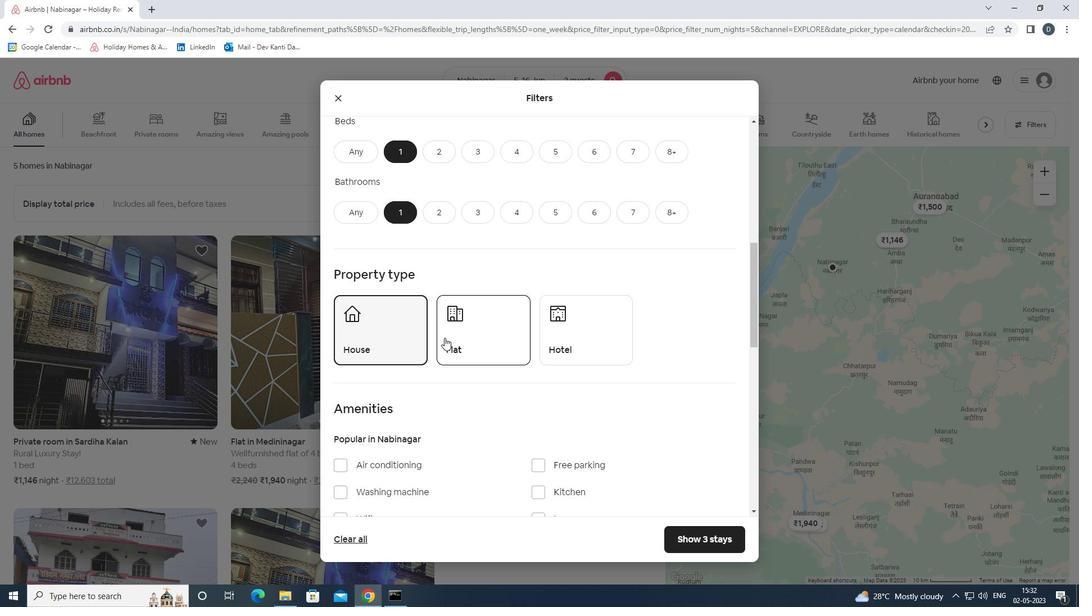 
Action: Mouse moved to (565, 336)
Screenshot: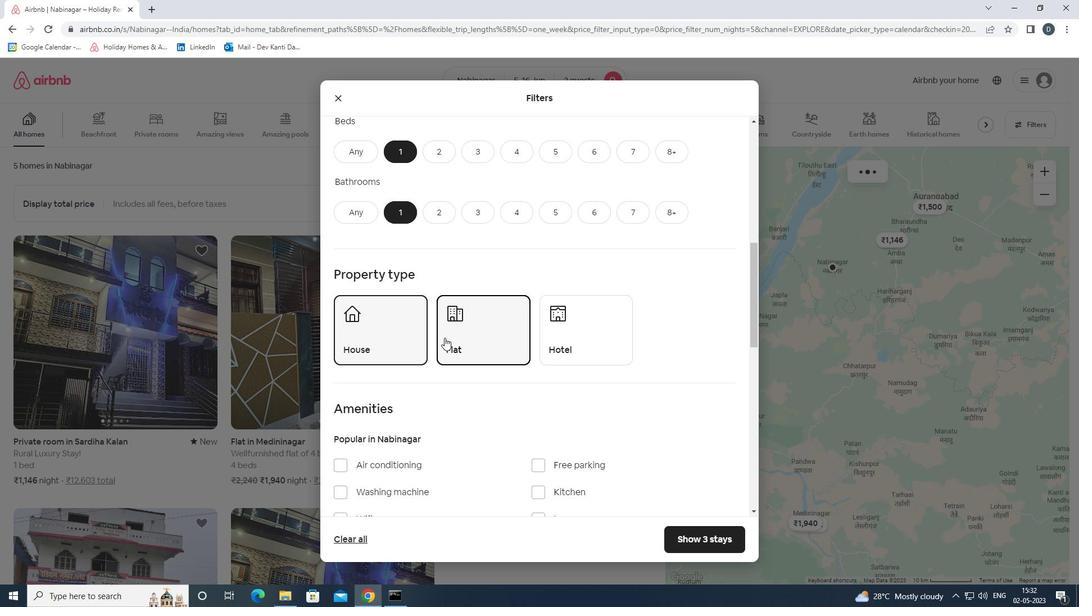 
Action: Mouse pressed left at (565, 336)
Screenshot: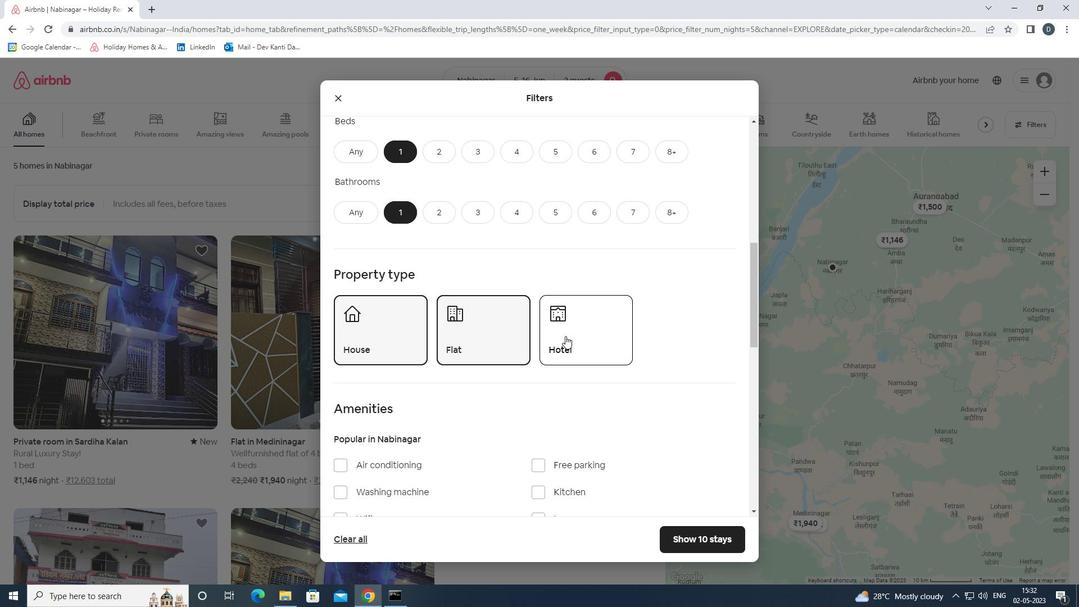 
Action: Mouse moved to (754, 372)
Screenshot: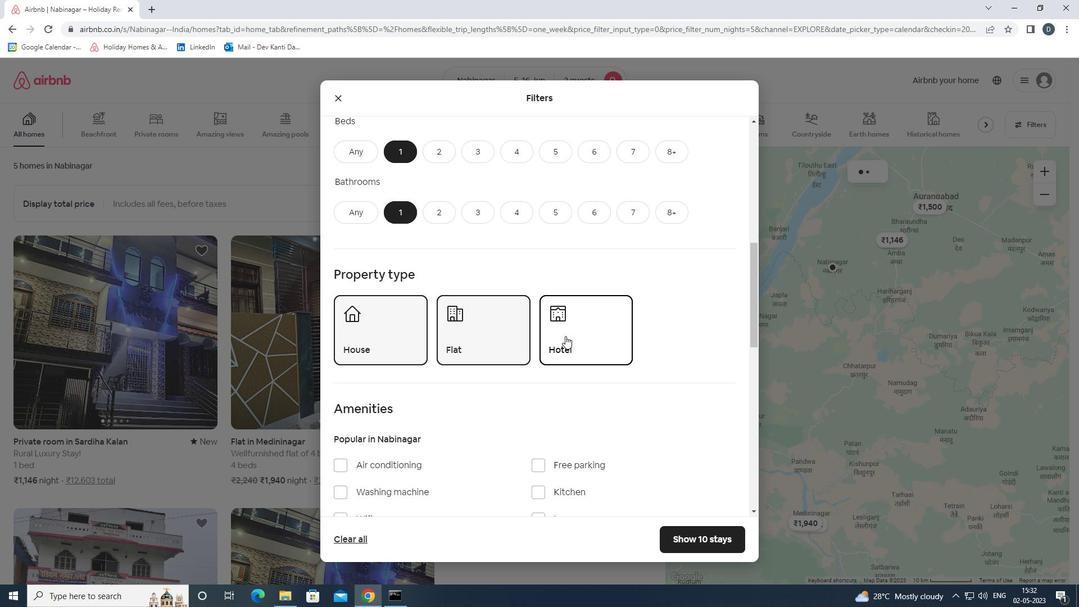 
Action: Mouse scrolled (754, 372) with delta (0, 0)
Screenshot: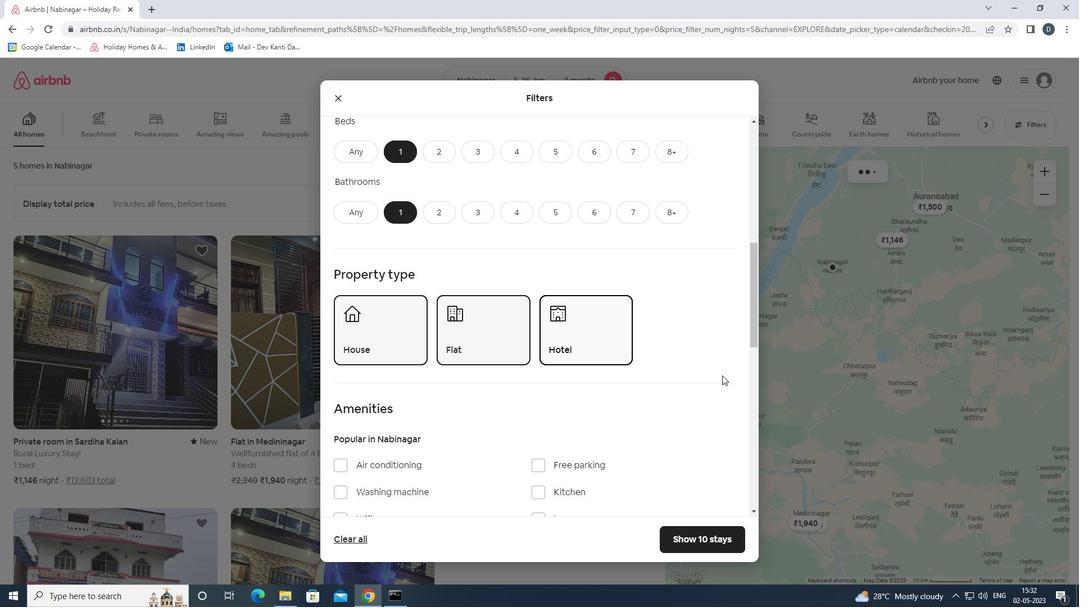 
Action: Mouse scrolled (754, 372) with delta (0, 0)
Screenshot: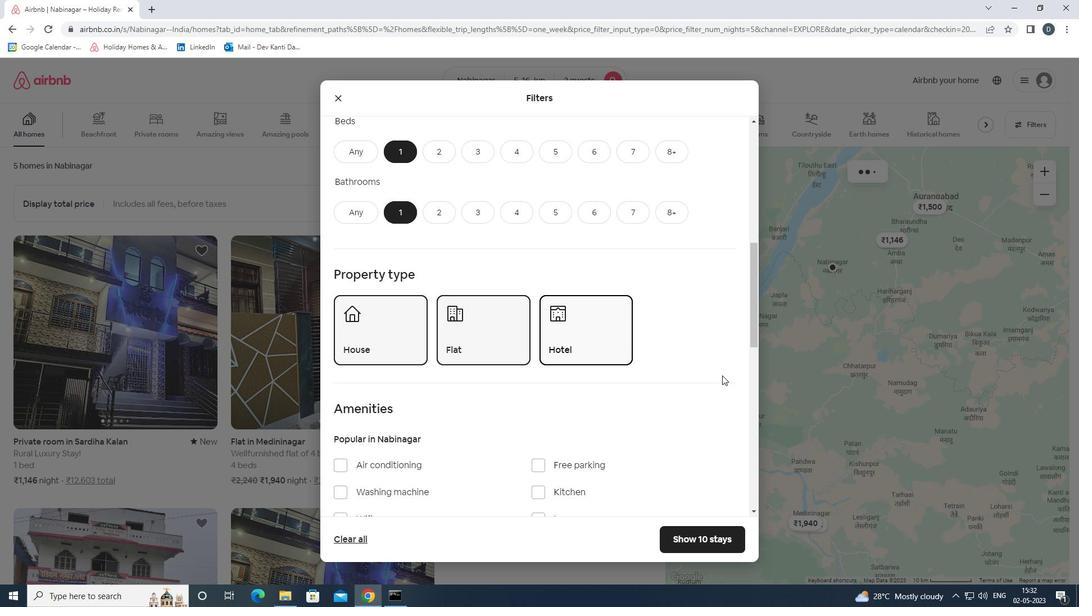 
Action: Mouse moved to (746, 369)
Screenshot: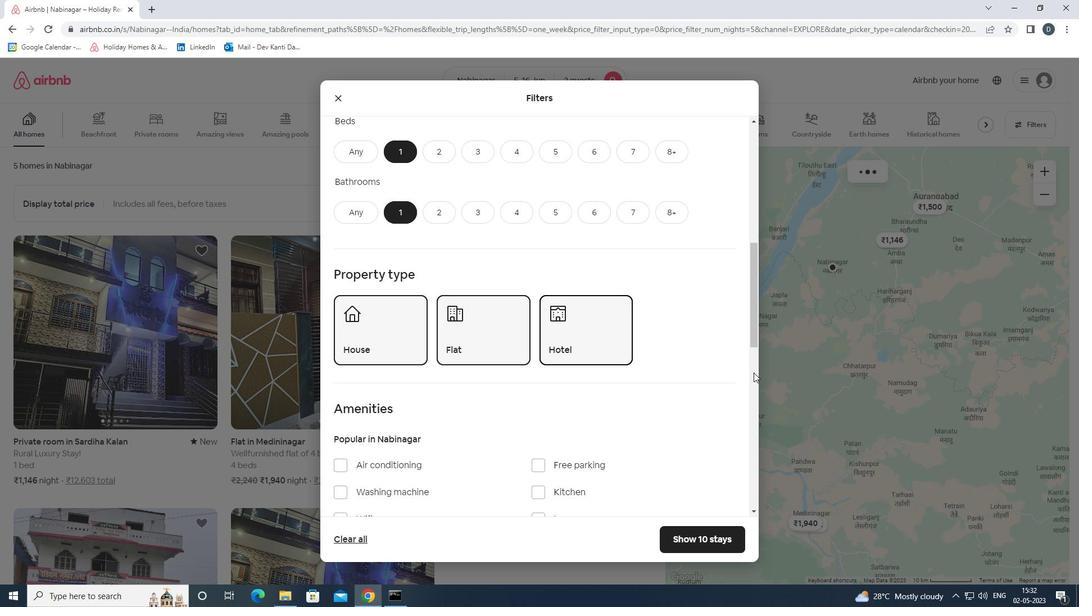 
Action: Mouse scrolled (746, 368) with delta (0, 0)
Screenshot: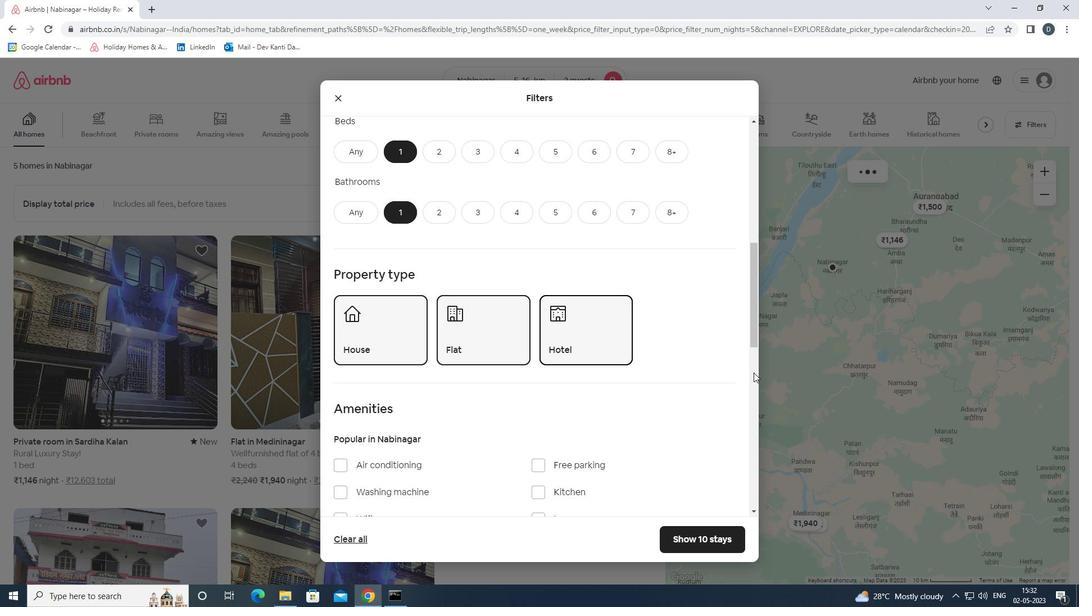 
Action: Mouse moved to (354, 346)
Screenshot: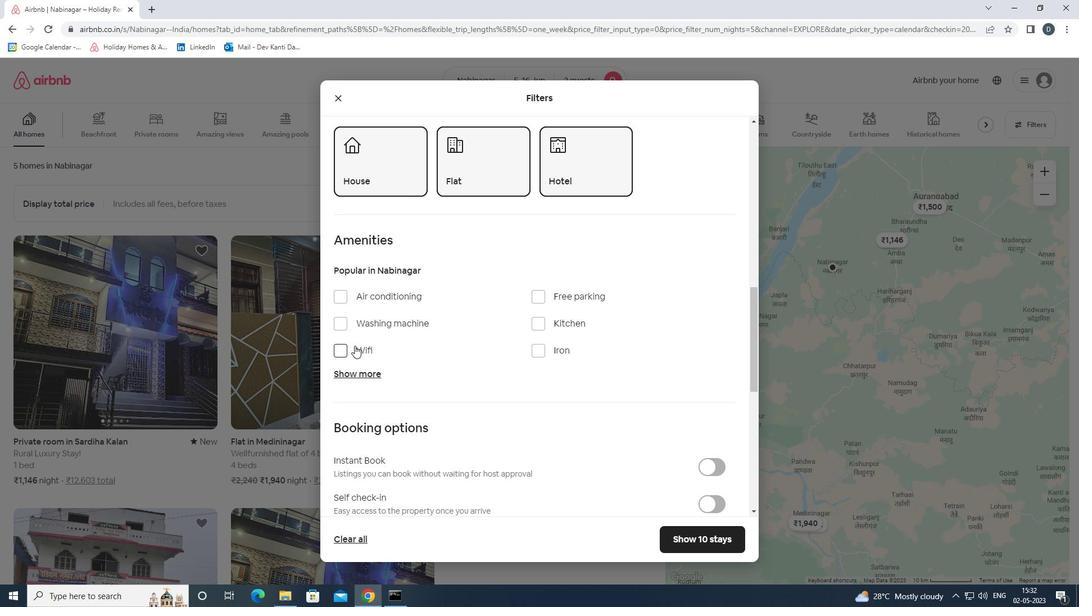 
Action: Mouse pressed left at (354, 346)
Screenshot: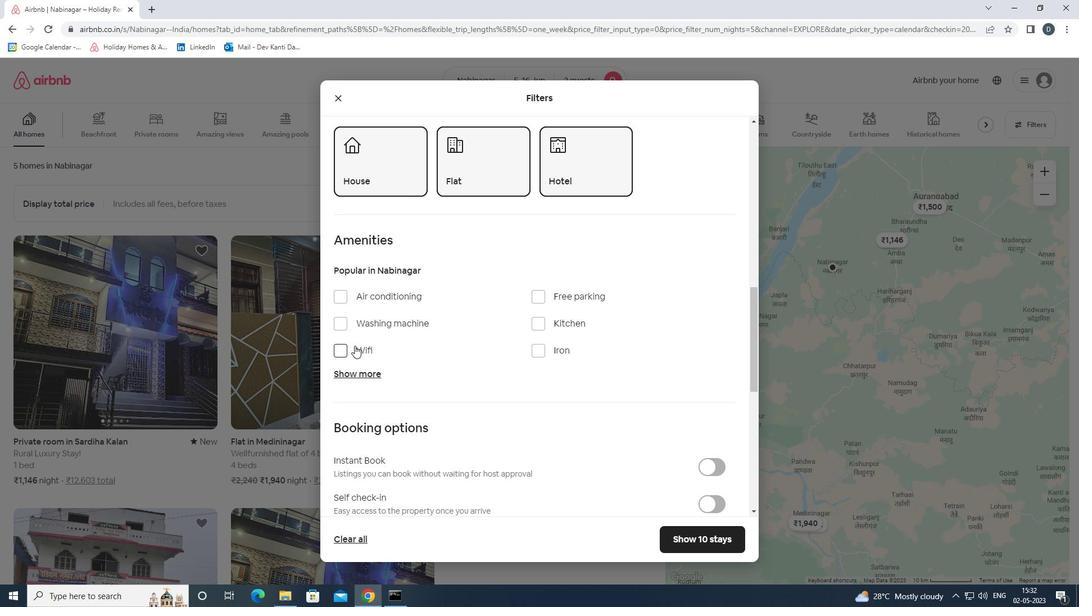 
Action: Mouse moved to (414, 319)
Screenshot: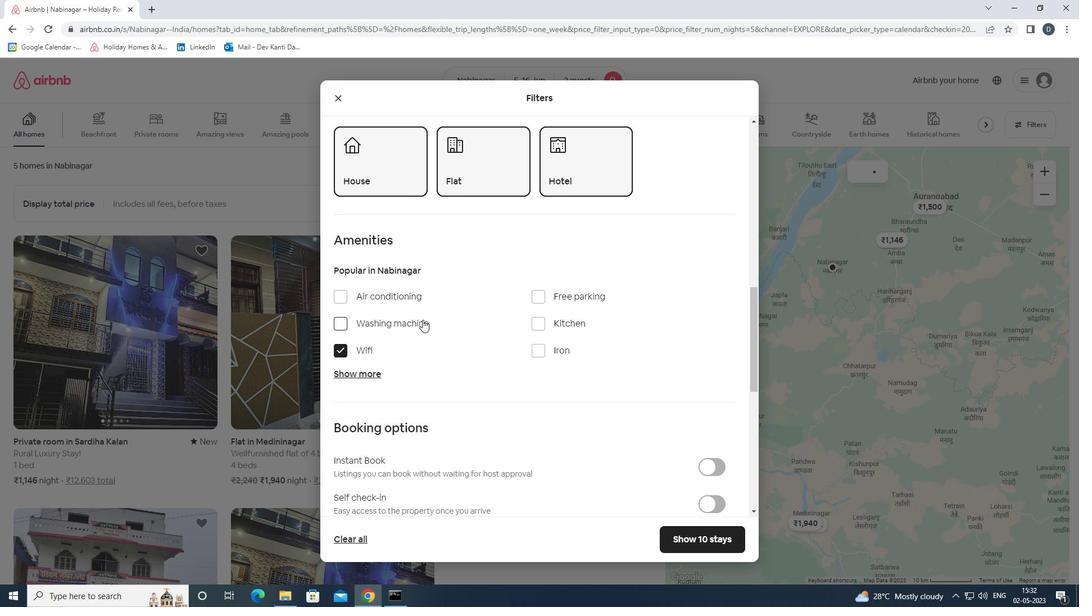 
Action: Mouse pressed left at (414, 319)
Screenshot: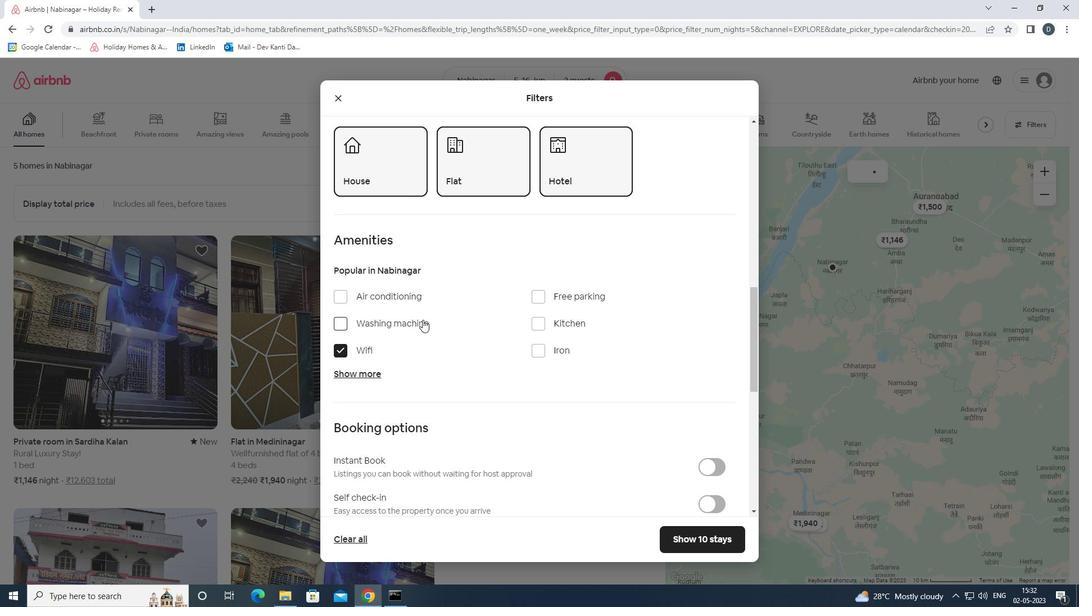 
Action: Mouse moved to (562, 363)
Screenshot: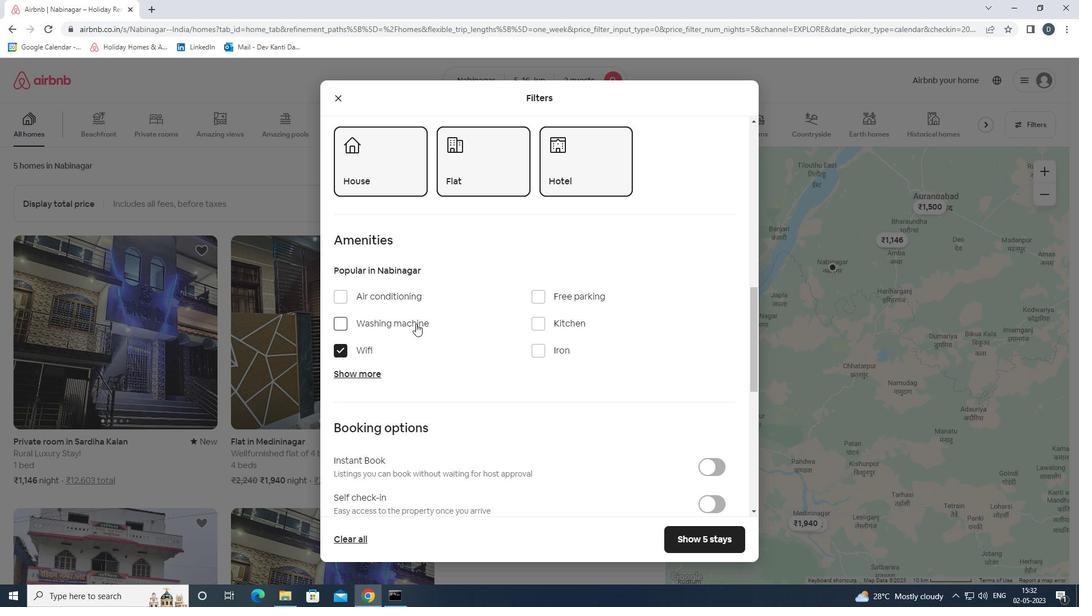 
Action: Mouse scrolled (562, 362) with delta (0, 0)
Screenshot: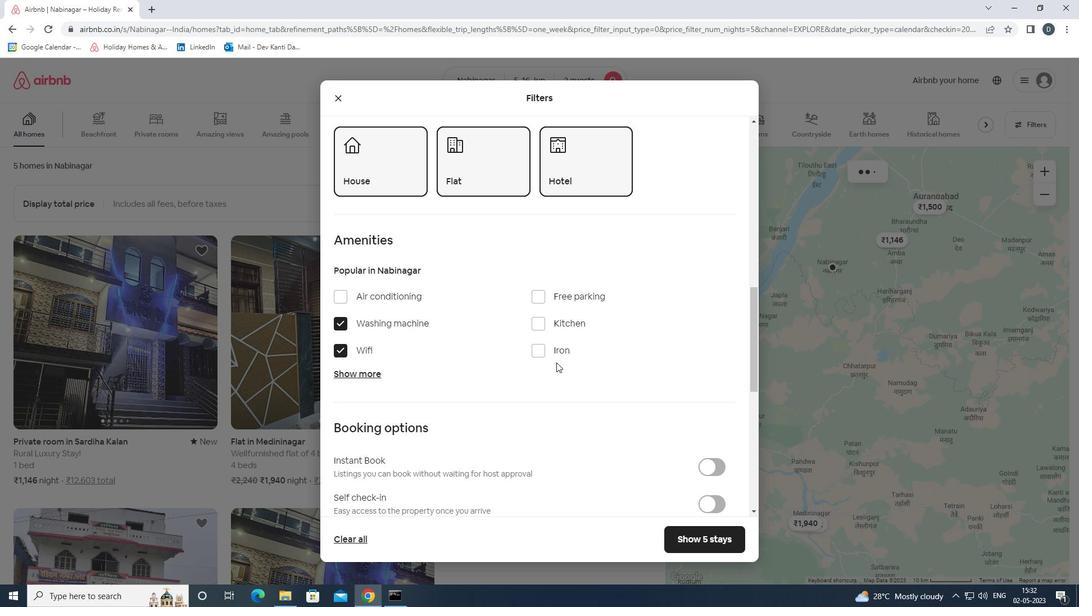 
Action: Mouse scrolled (562, 362) with delta (0, 0)
Screenshot: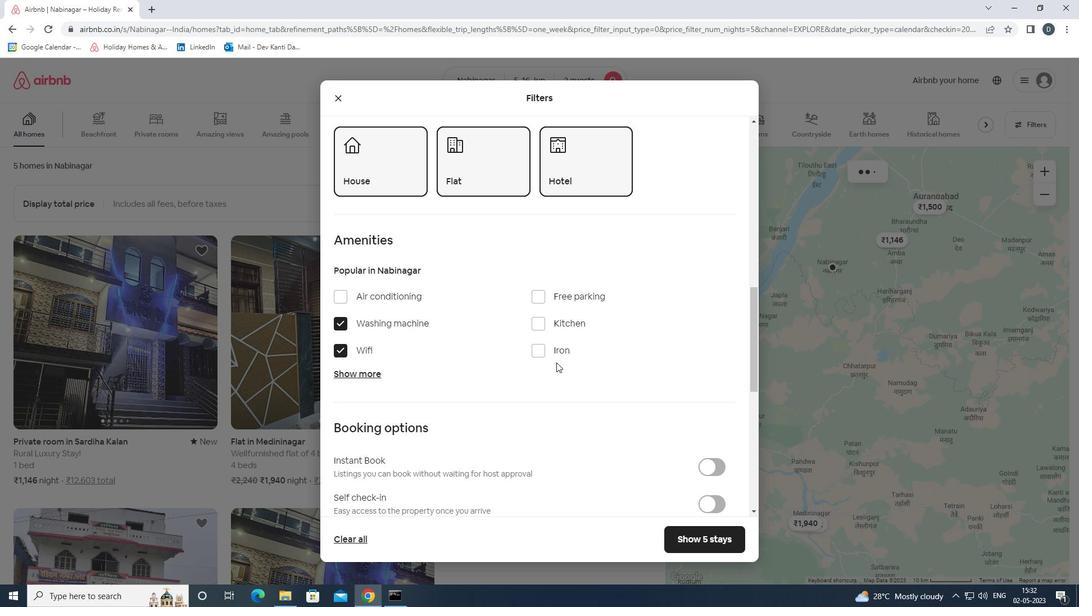 
Action: Mouse scrolled (562, 362) with delta (0, 0)
Screenshot: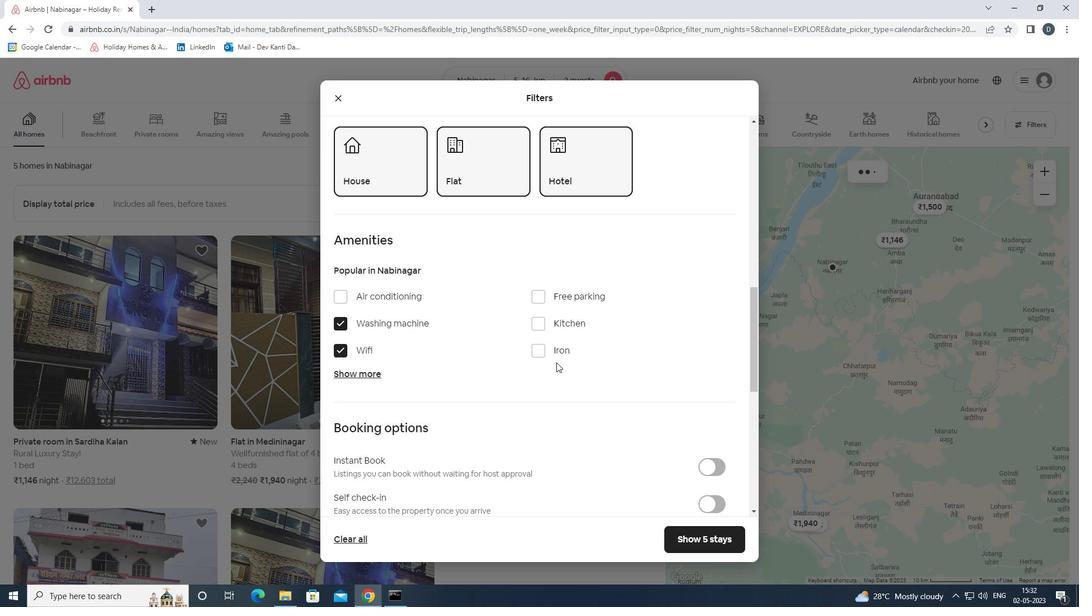 
Action: Mouse moved to (563, 363)
Screenshot: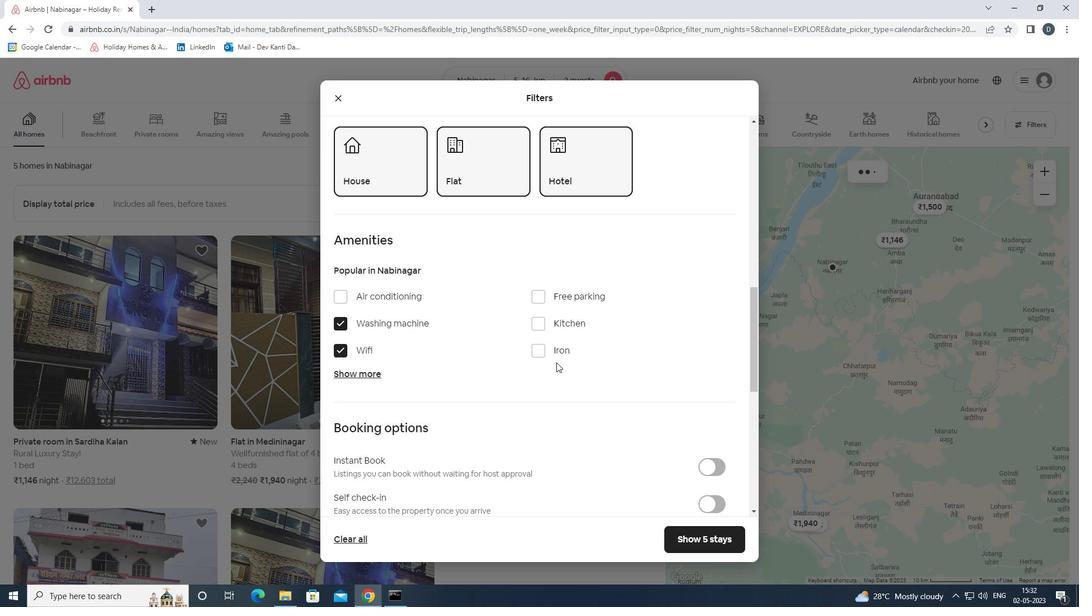 
Action: Mouse scrolled (563, 362) with delta (0, 0)
Screenshot: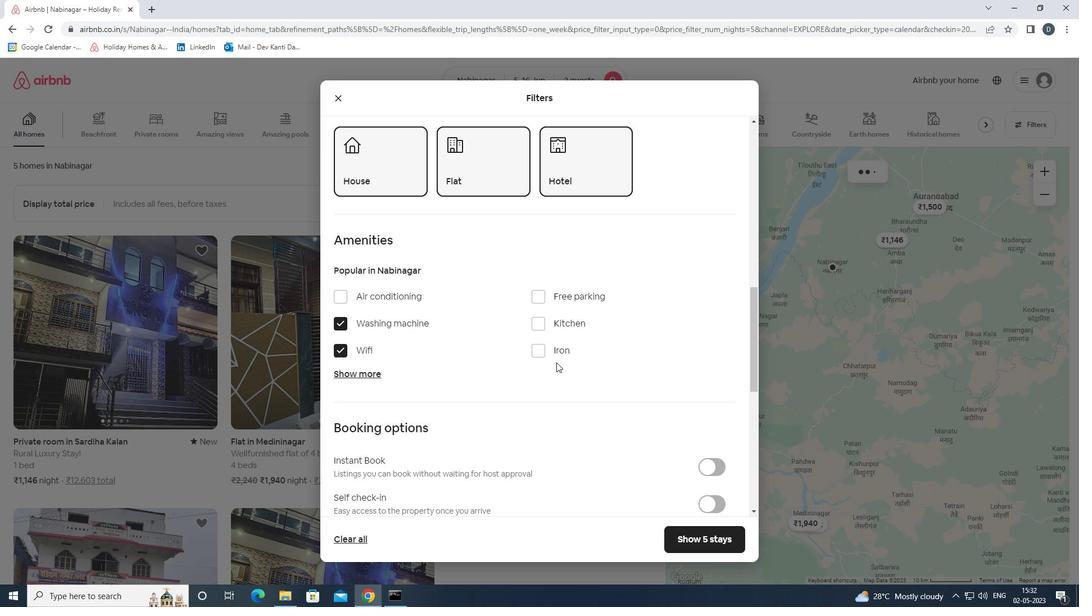 
Action: Mouse moved to (702, 286)
Screenshot: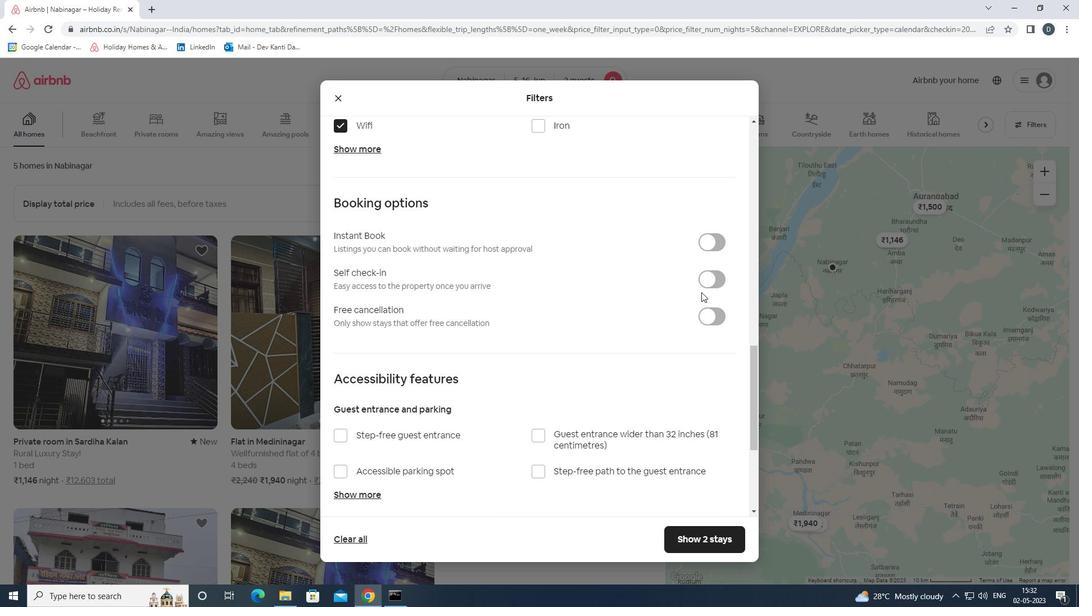 
Action: Mouse pressed left at (702, 286)
Screenshot: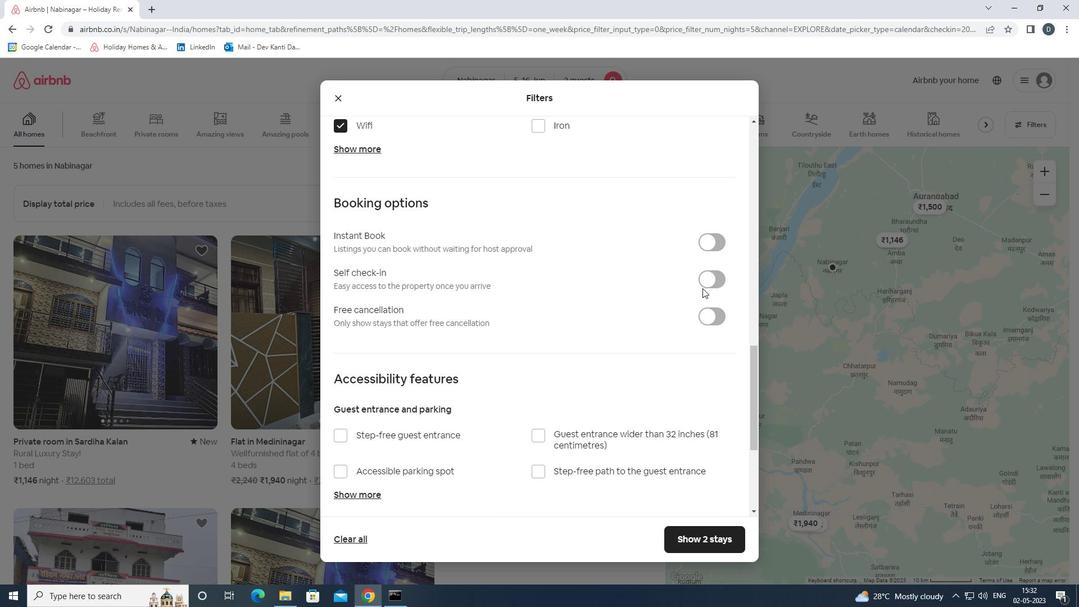 
Action: Mouse moved to (643, 417)
Screenshot: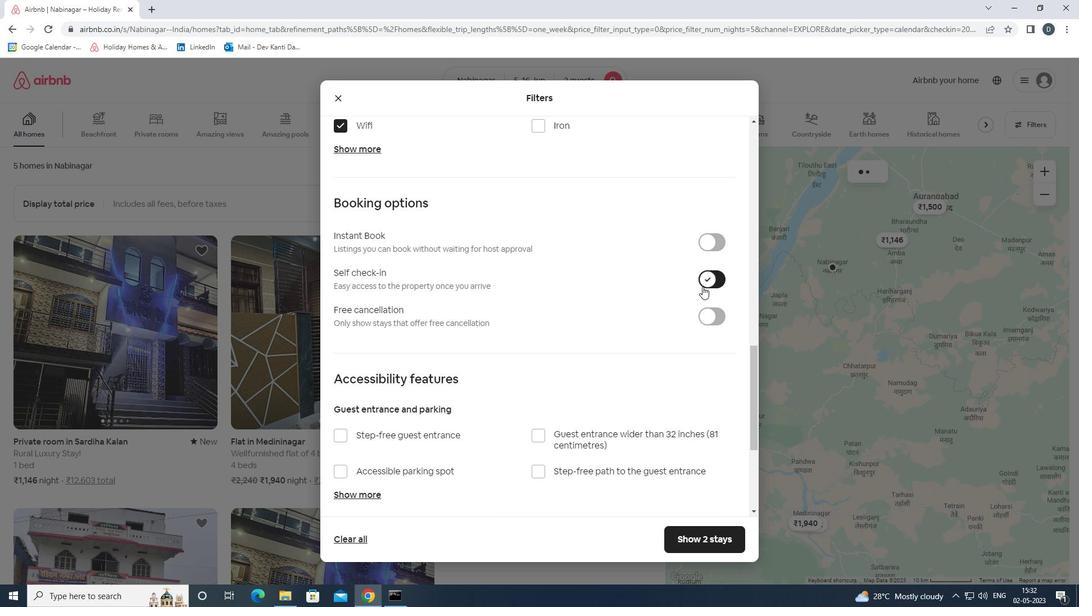 
Action: Mouse scrolled (643, 417) with delta (0, 0)
Screenshot: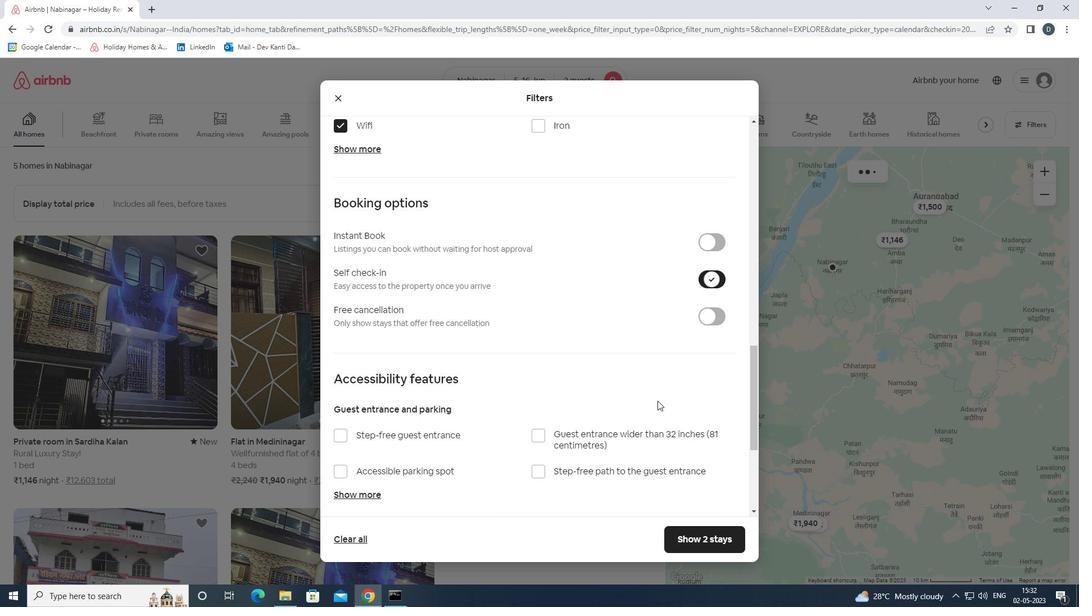 
Action: Mouse scrolled (643, 417) with delta (0, 0)
Screenshot: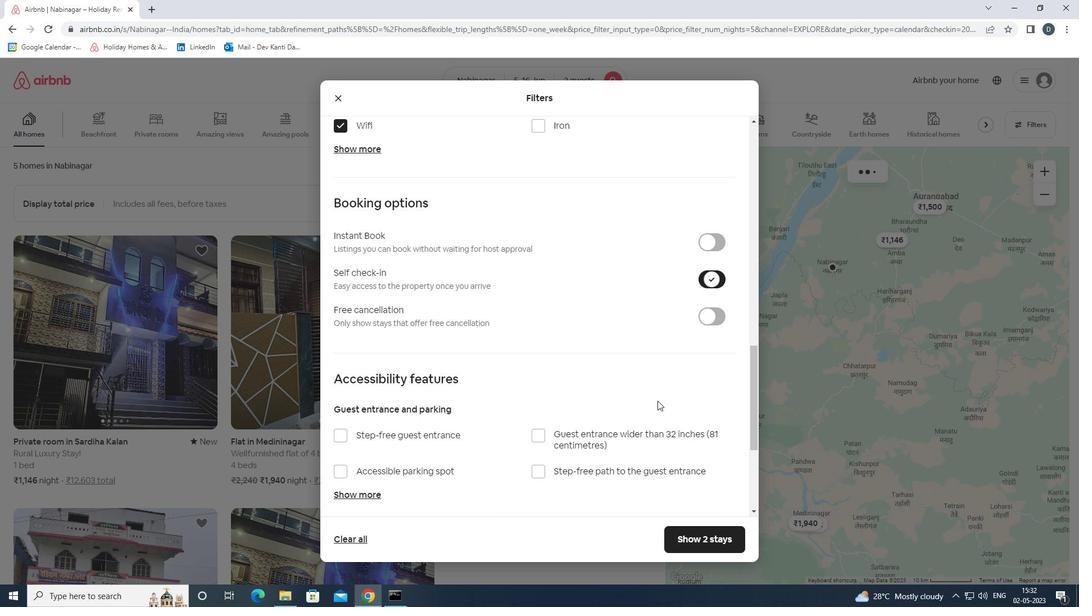 
Action: Mouse scrolled (643, 417) with delta (0, 0)
Screenshot: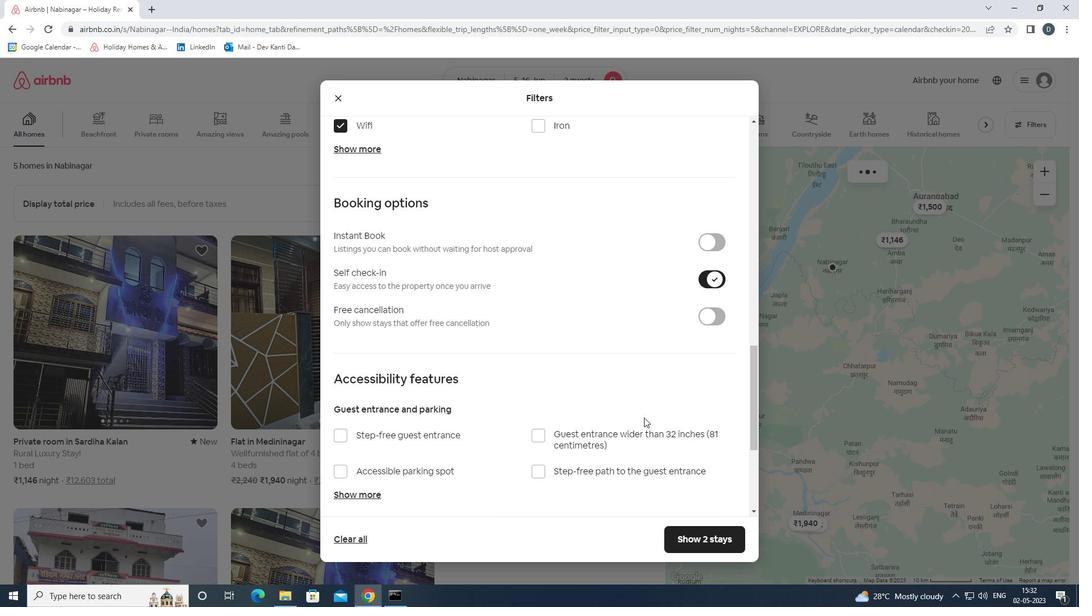 
Action: Mouse scrolled (643, 417) with delta (0, 0)
Screenshot: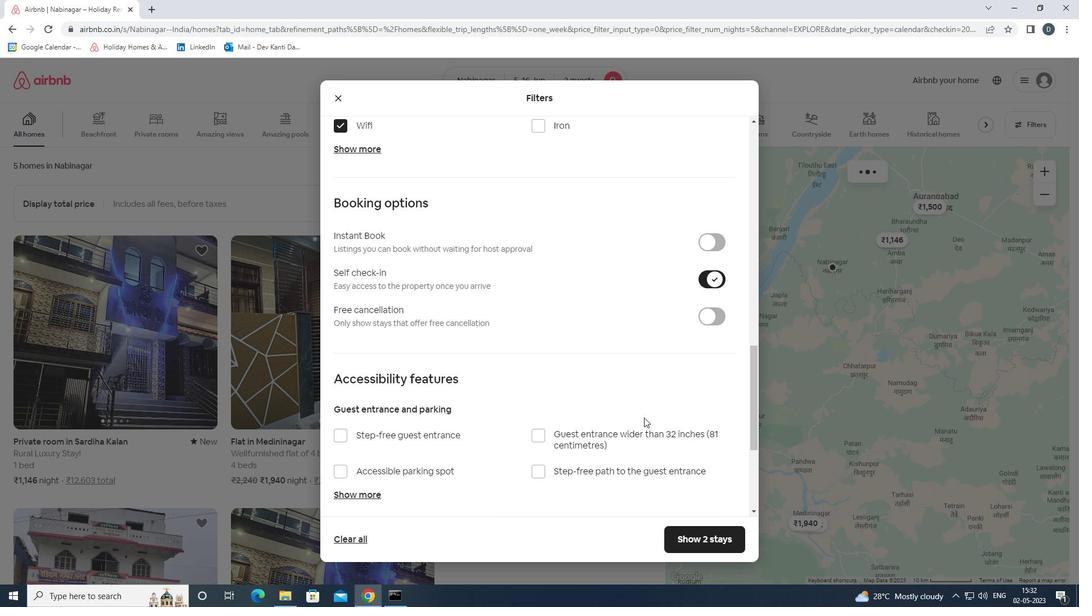 
Action: Mouse scrolled (643, 417) with delta (0, 0)
Screenshot: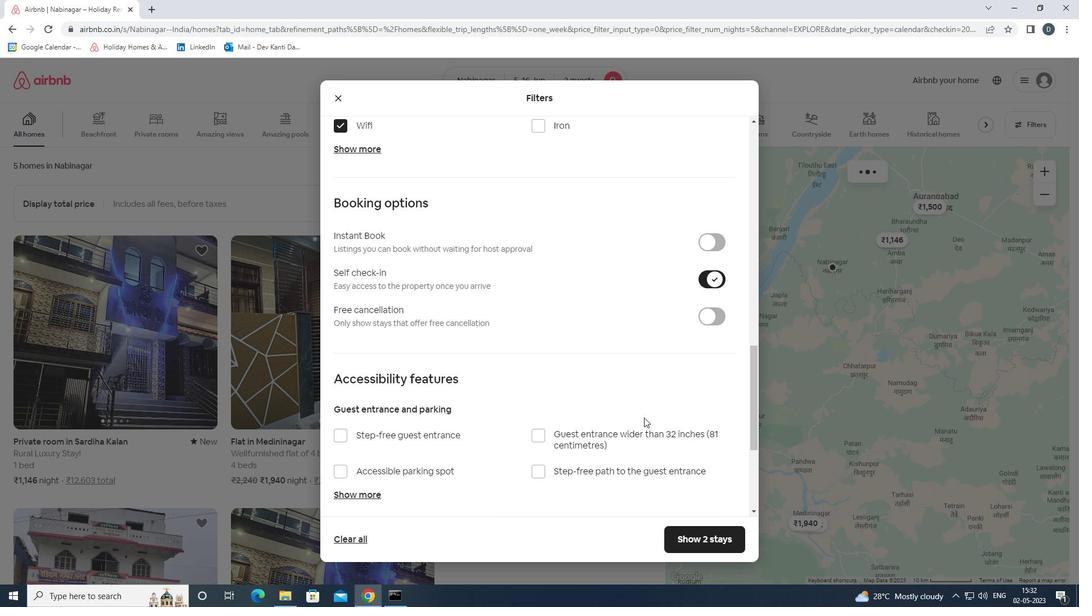
Action: Mouse scrolled (643, 417) with delta (0, 0)
Screenshot: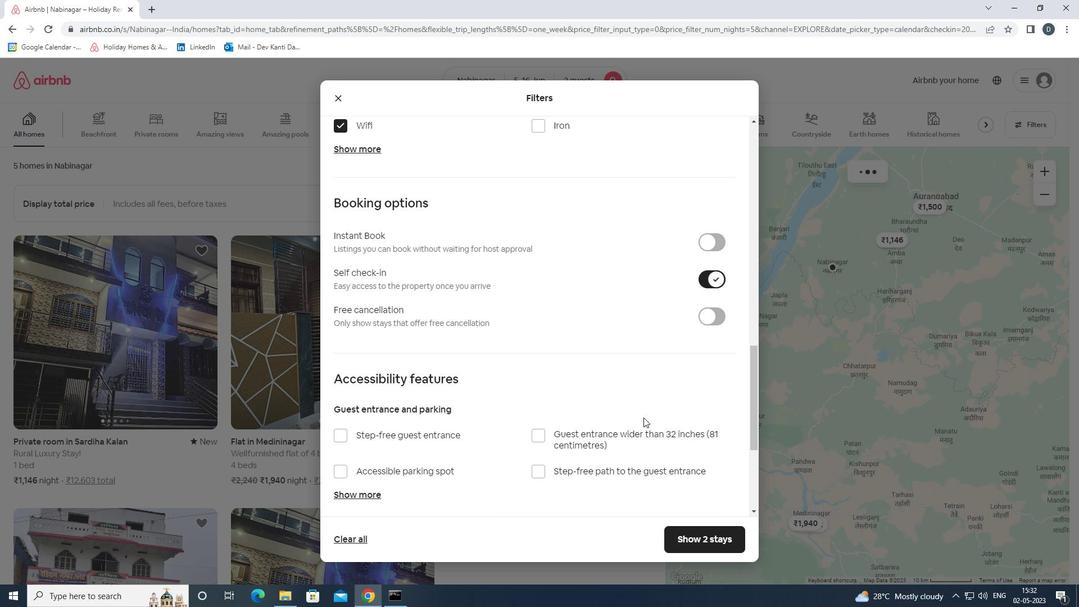 
Action: Mouse scrolled (643, 417) with delta (0, 0)
Screenshot: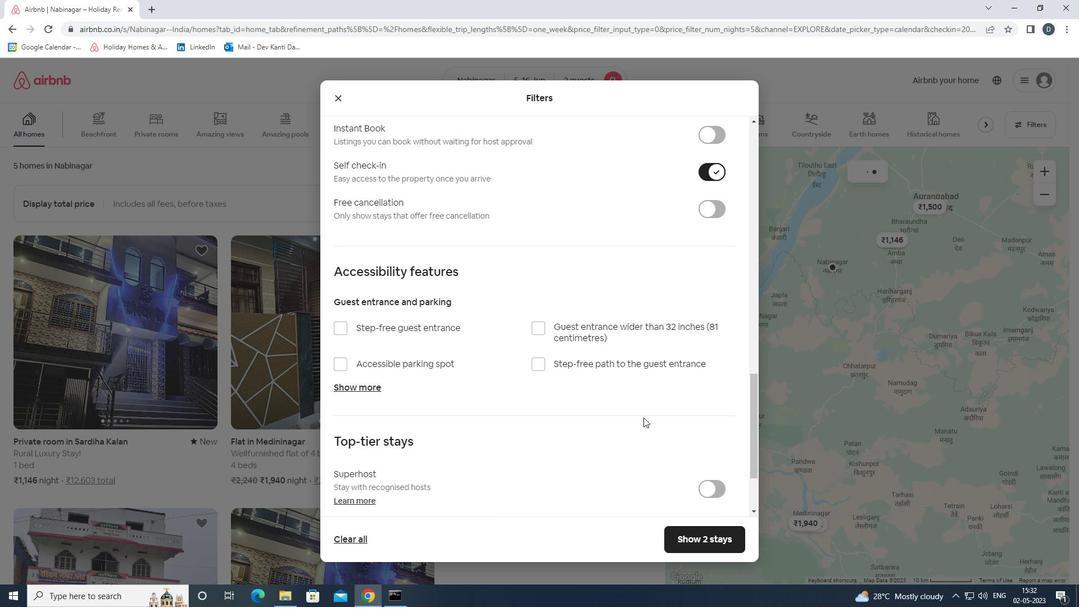 
Action: Mouse scrolled (643, 417) with delta (0, 0)
Screenshot: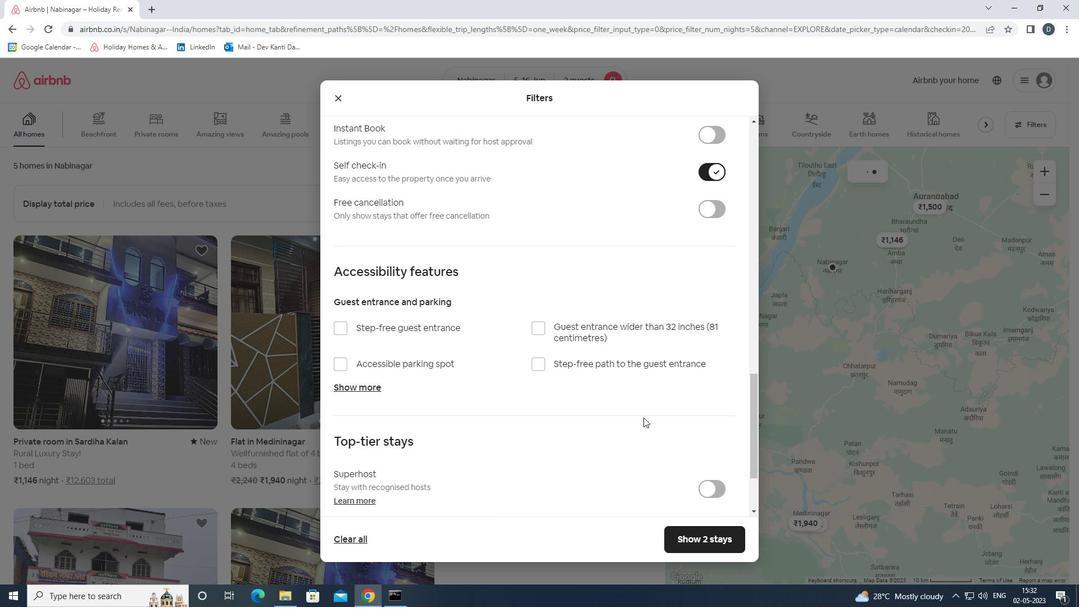 
Action: Mouse scrolled (643, 417) with delta (0, 0)
Screenshot: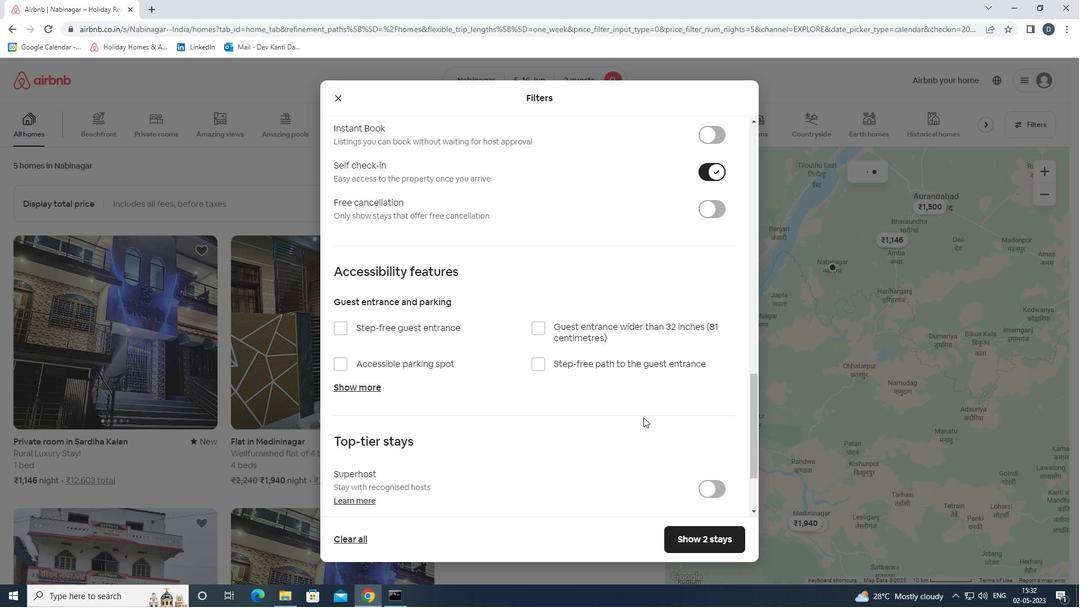 
Action: Mouse scrolled (643, 417) with delta (0, 0)
Screenshot: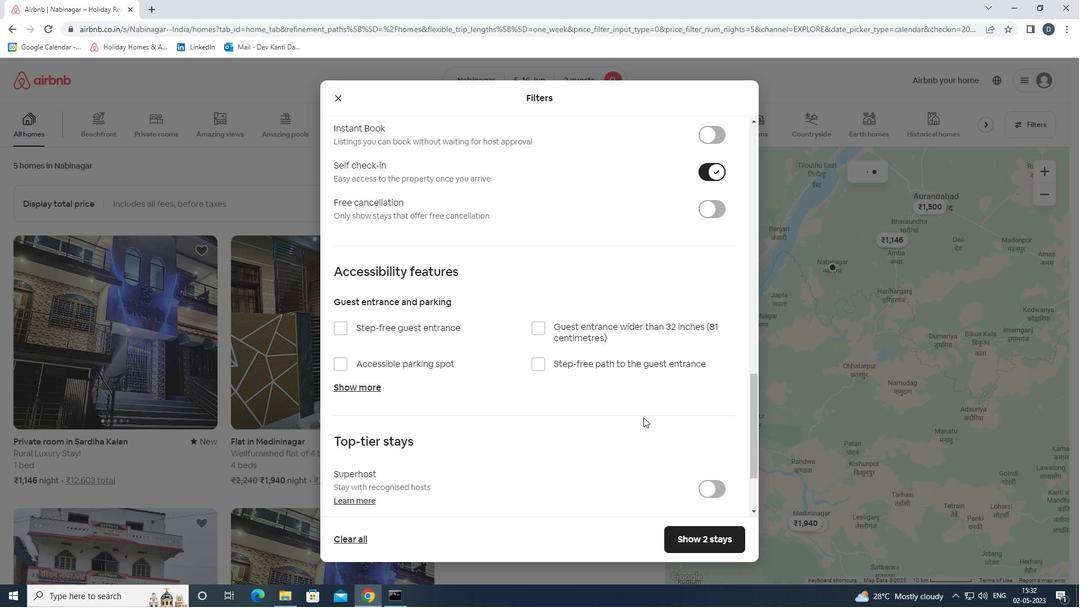 
Action: Mouse scrolled (643, 417) with delta (0, 0)
Screenshot: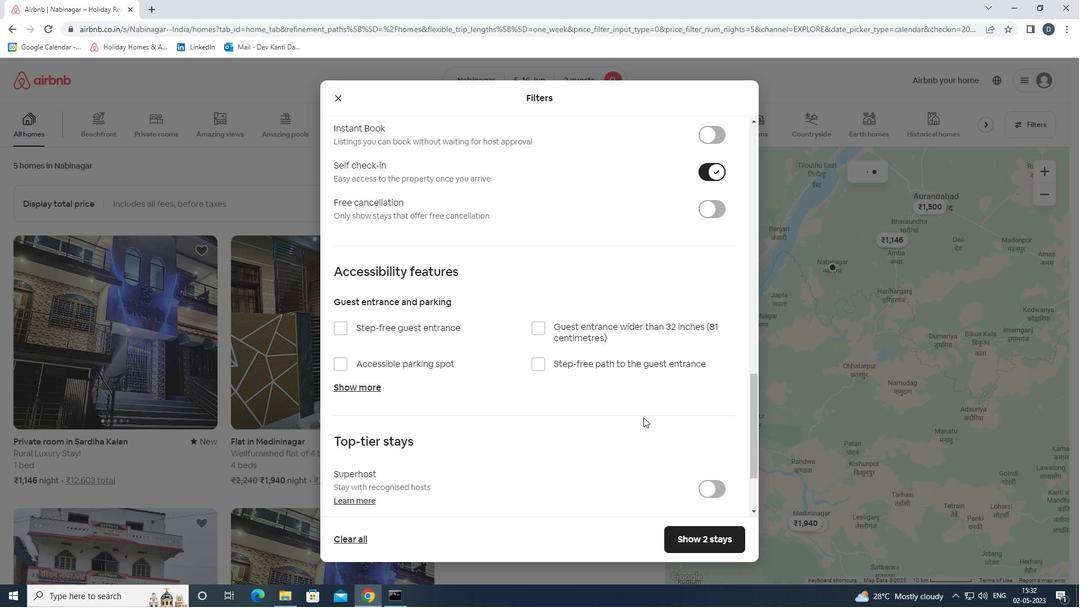 
Action: Mouse scrolled (643, 417) with delta (0, 0)
Screenshot: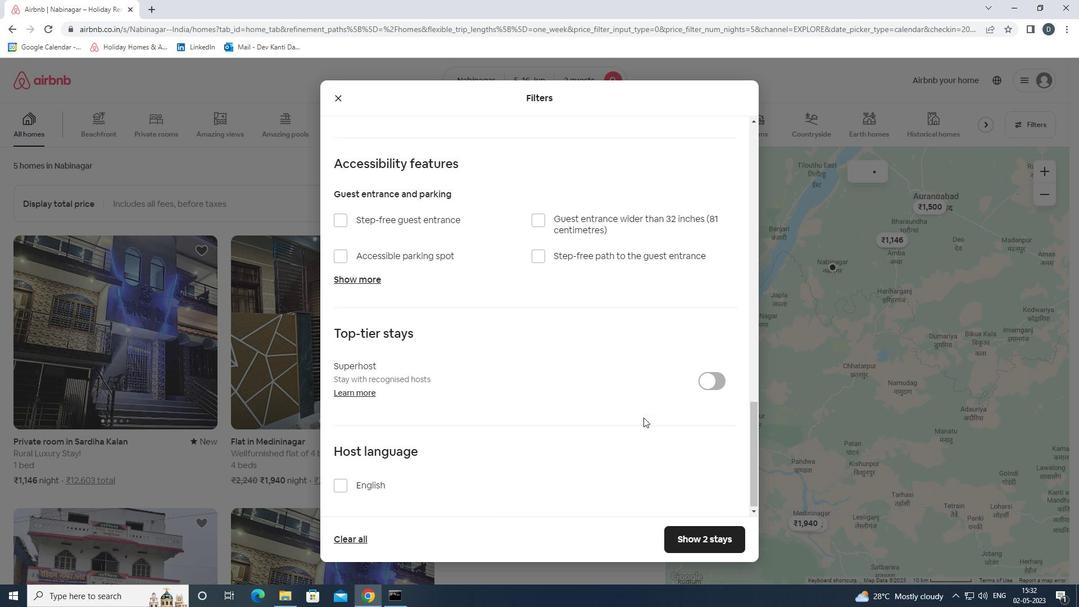 
Action: Mouse moved to (366, 485)
Screenshot: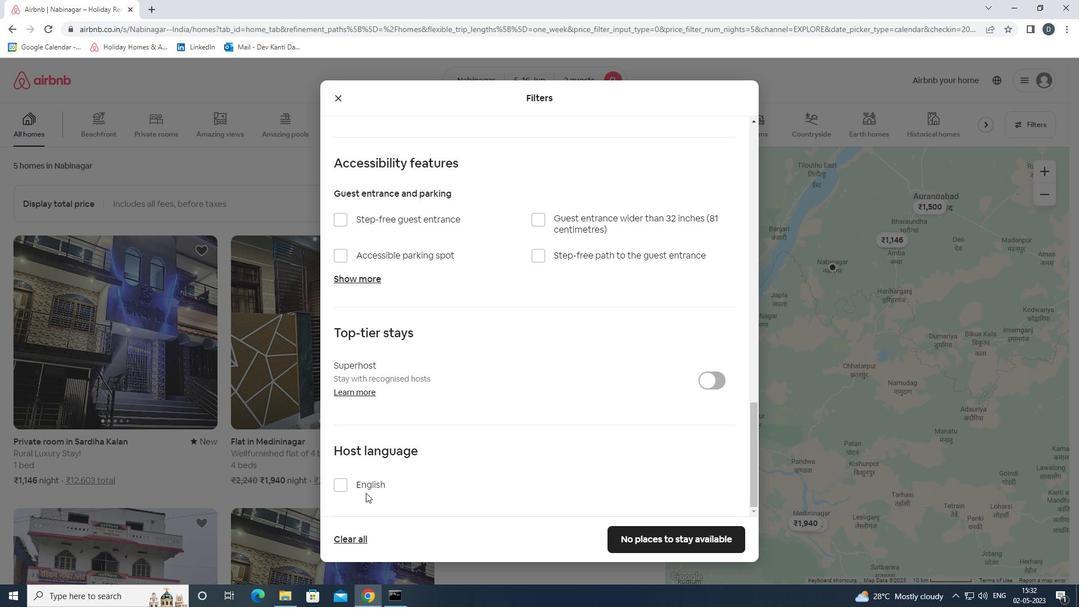 
Action: Mouse pressed left at (366, 485)
Screenshot: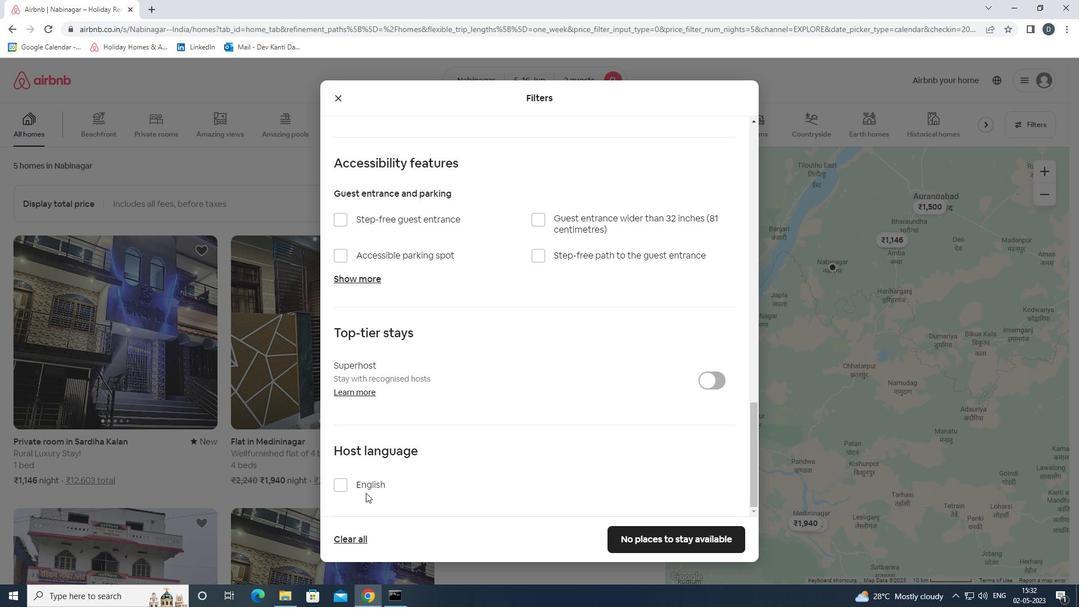 
Action: Mouse moved to (652, 530)
Screenshot: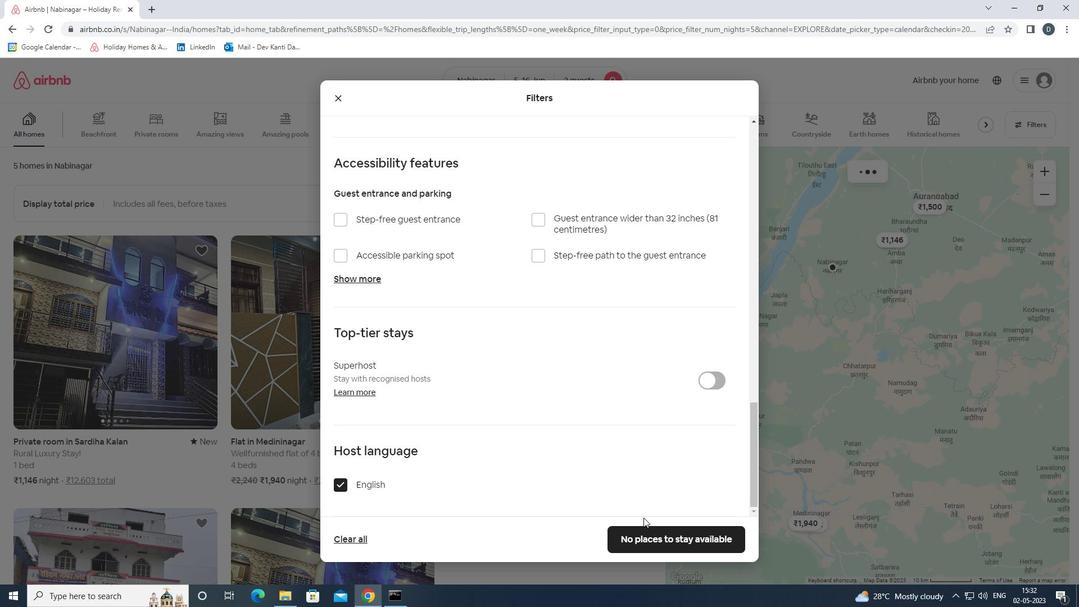 
Action: Mouse pressed left at (652, 530)
Screenshot: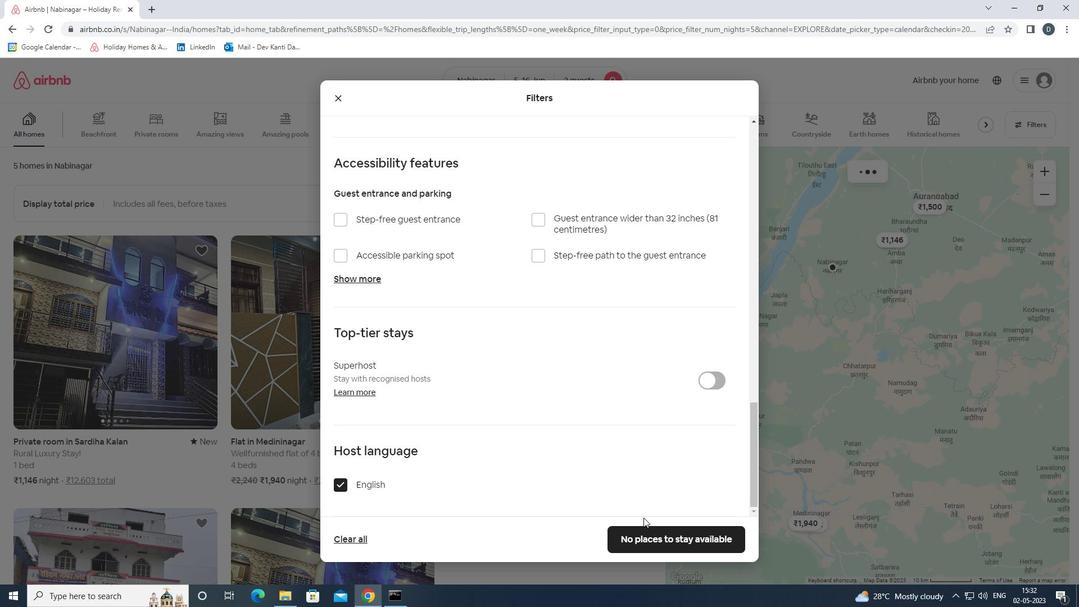 
Action: Mouse moved to (567, 251)
Screenshot: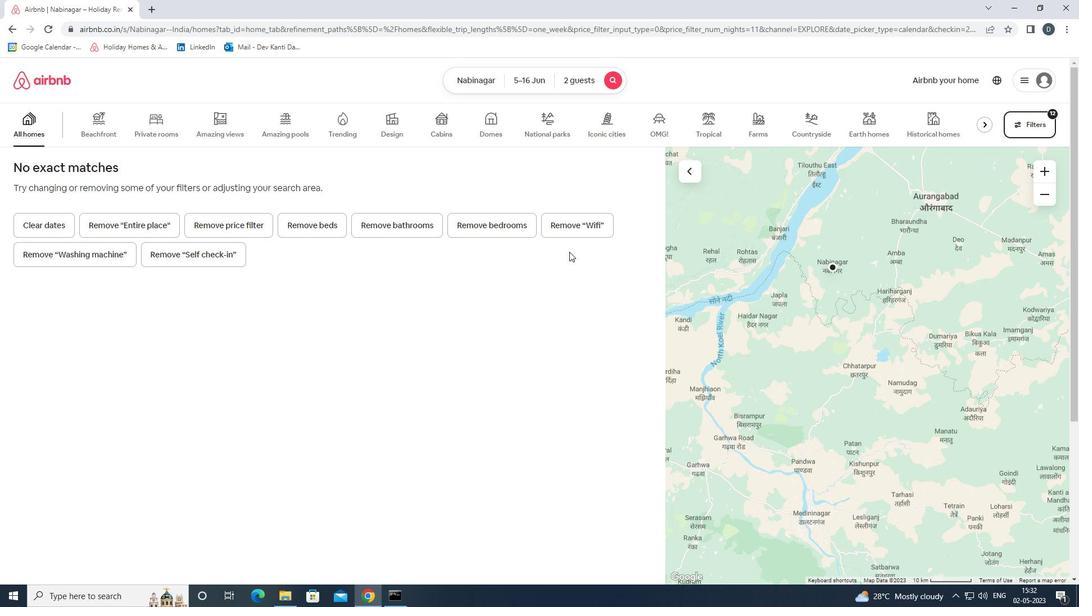 
